 Task: Find connections with filter location Limoeiro do Norte with filter topic #healthcarewith filter profile language French with filter current company Engineers India Limited with filter school Software Engineering Jobs with filter industry Shuttles and Special Needs Transportation Services with filter service category Financial Analysis with filter keywords title Speech Pathologist
Action: Mouse moved to (529, 106)
Screenshot: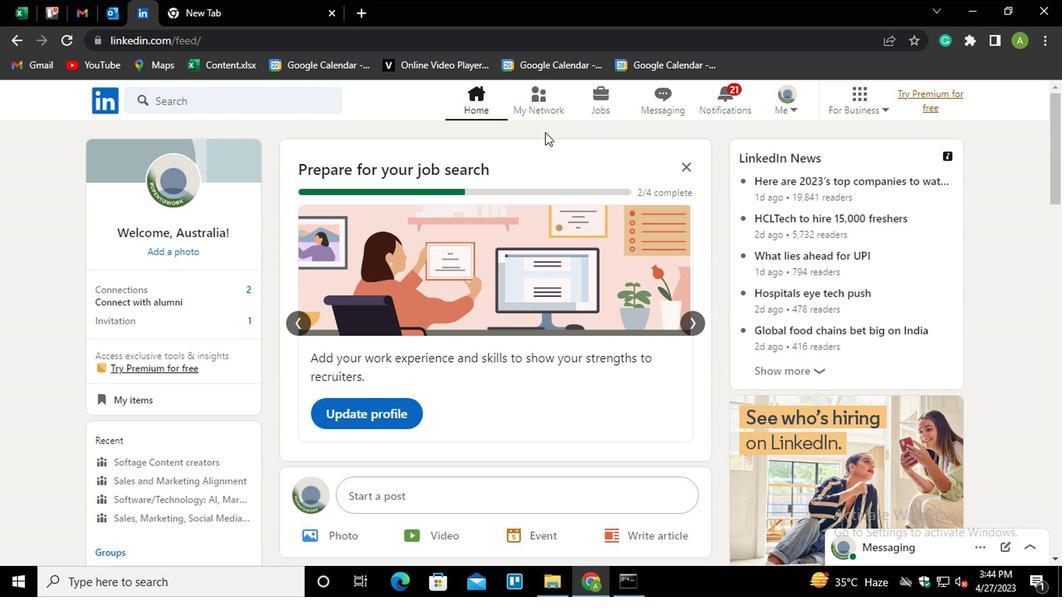 
Action: Mouse pressed left at (529, 106)
Screenshot: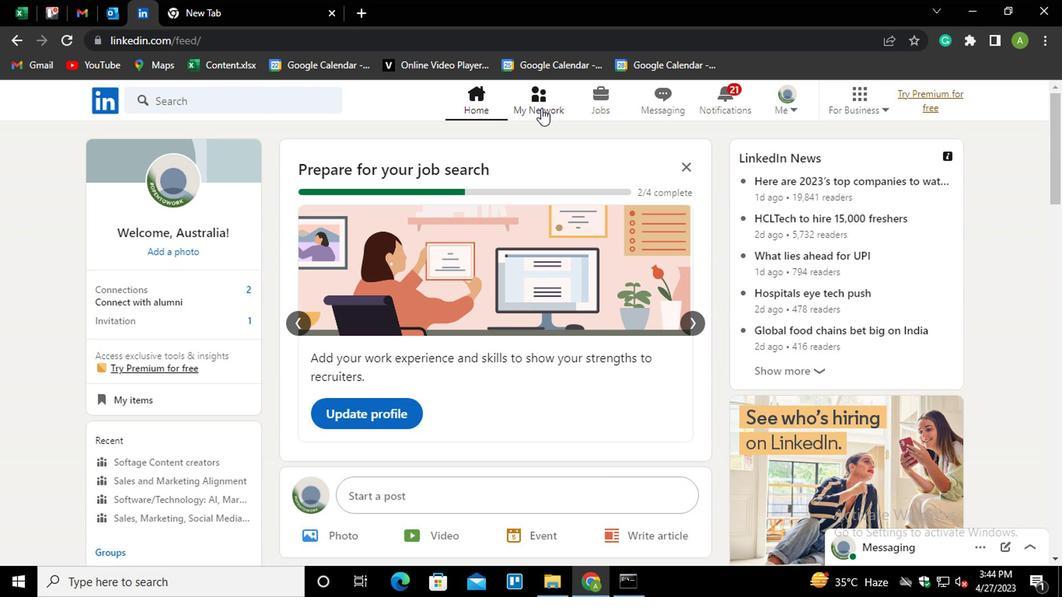
Action: Mouse moved to (133, 192)
Screenshot: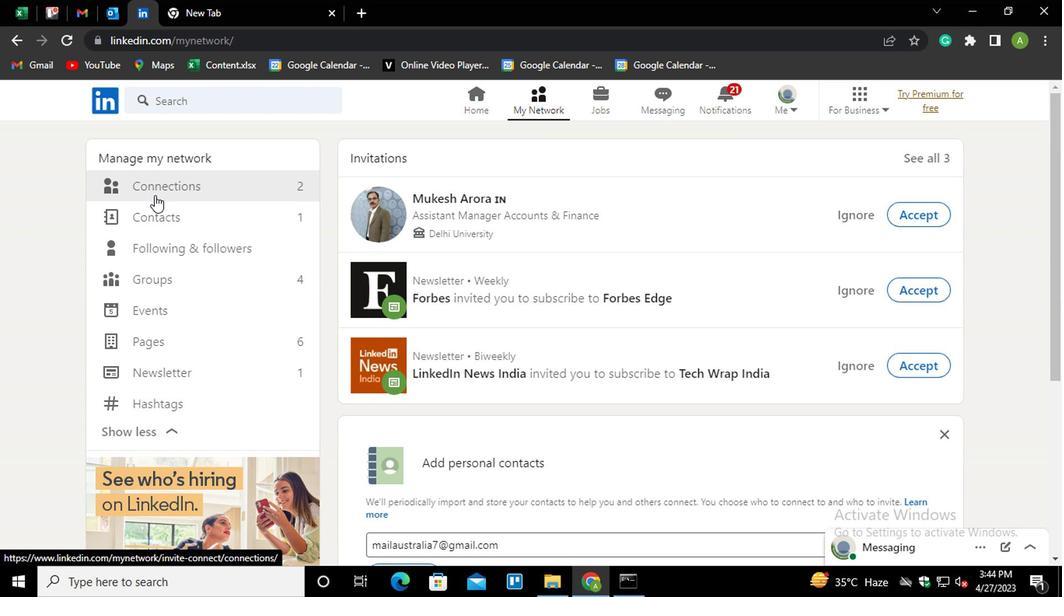 
Action: Mouse pressed left at (133, 192)
Screenshot: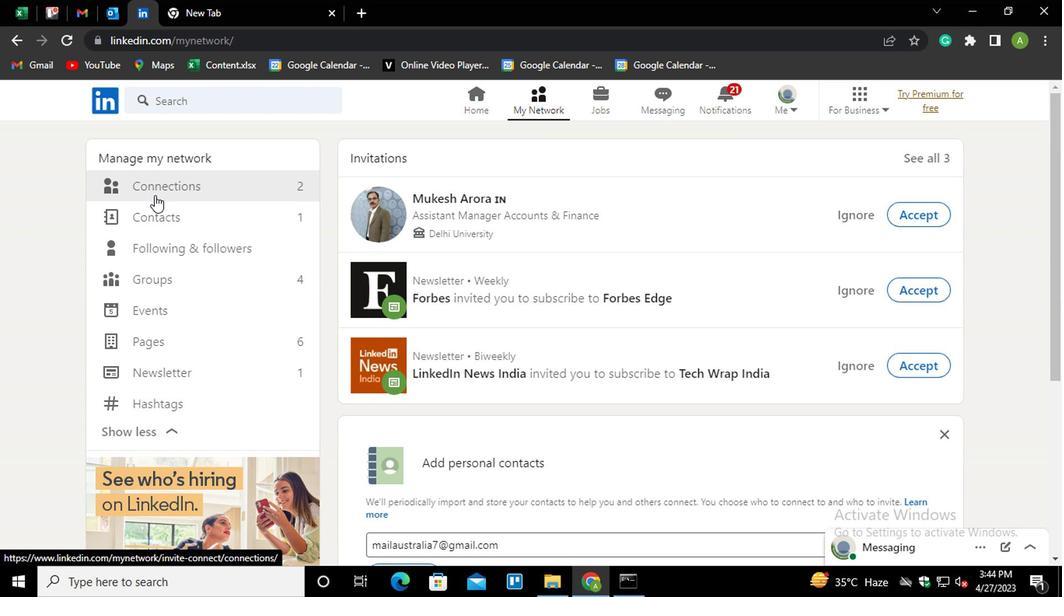 
Action: Mouse moved to (658, 189)
Screenshot: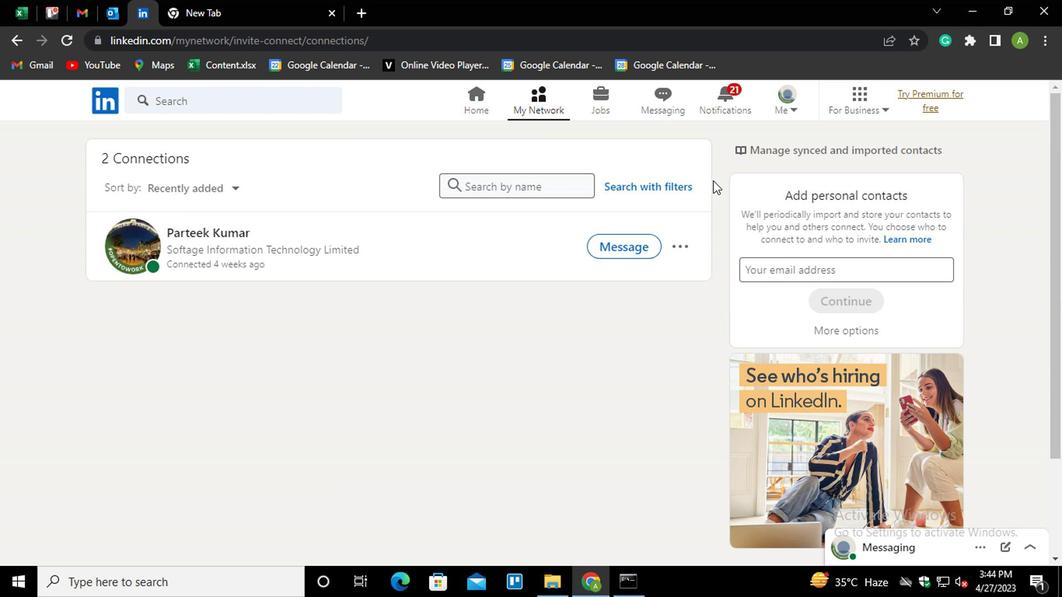 
Action: Mouse pressed left at (658, 189)
Screenshot: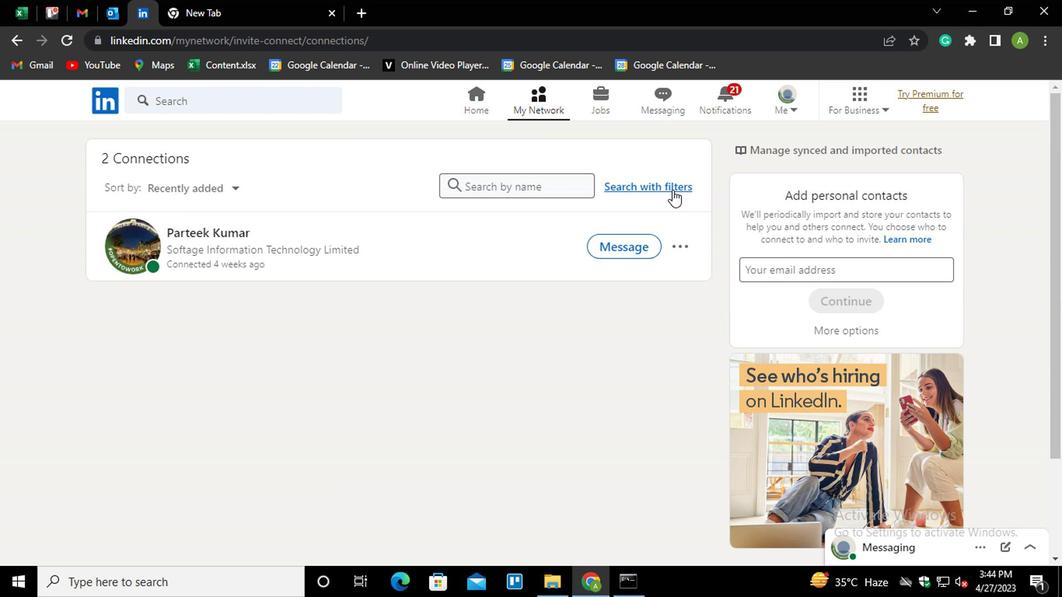 
Action: Mouse moved to (570, 143)
Screenshot: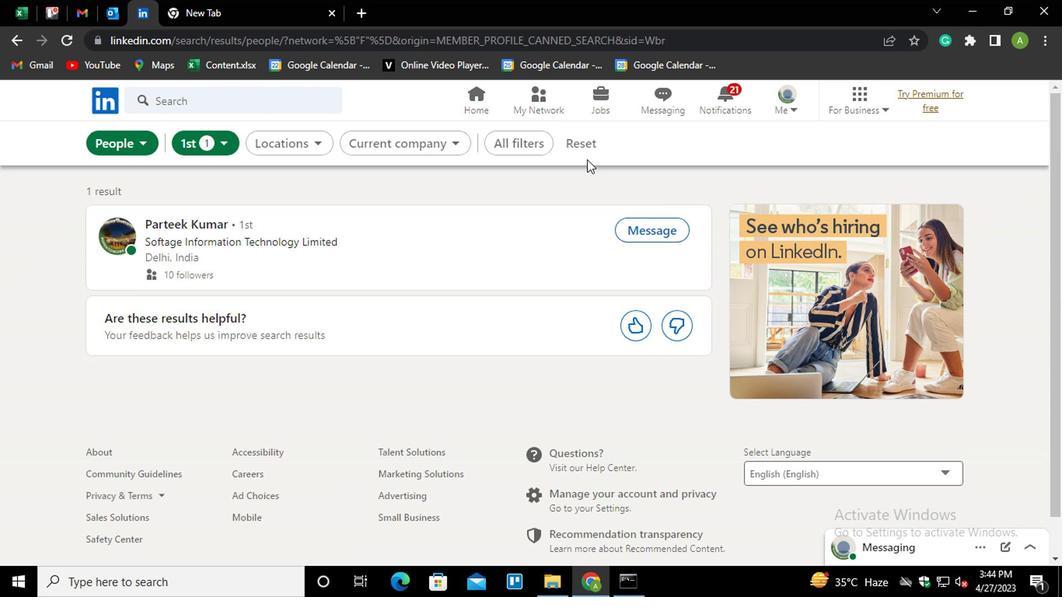
Action: Mouse pressed left at (570, 143)
Screenshot: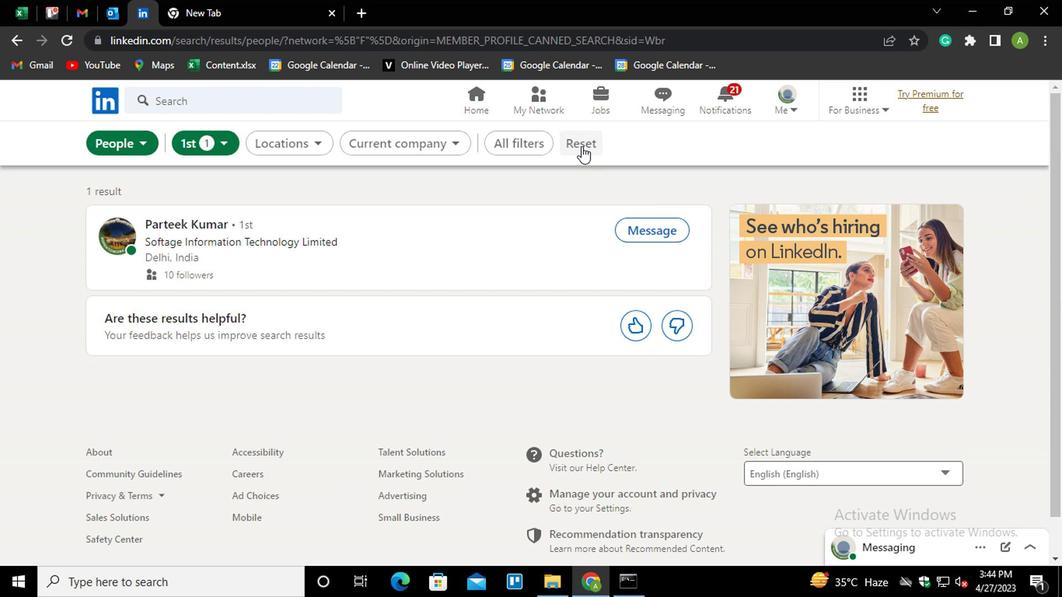 
Action: Mouse moved to (563, 144)
Screenshot: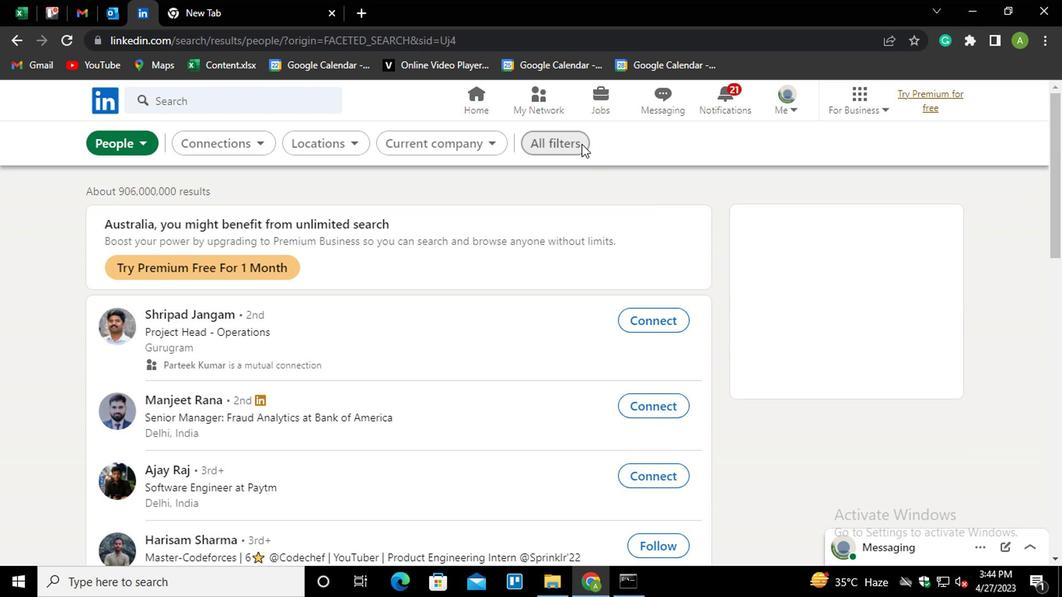 
Action: Mouse pressed left at (563, 144)
Screenshot: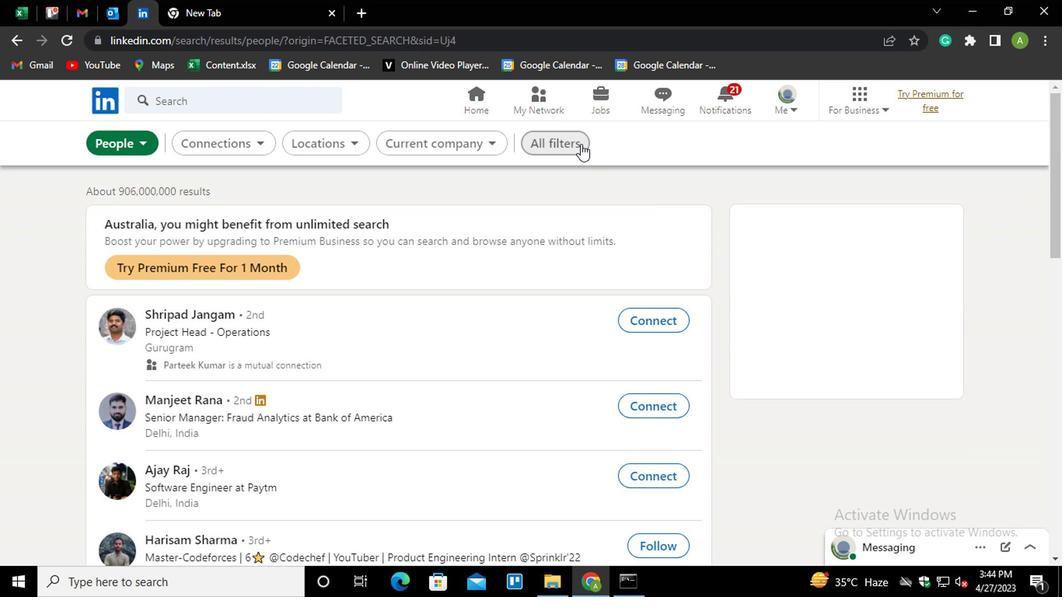 
Action: Mouse moved to (792, 296)
Screenshot: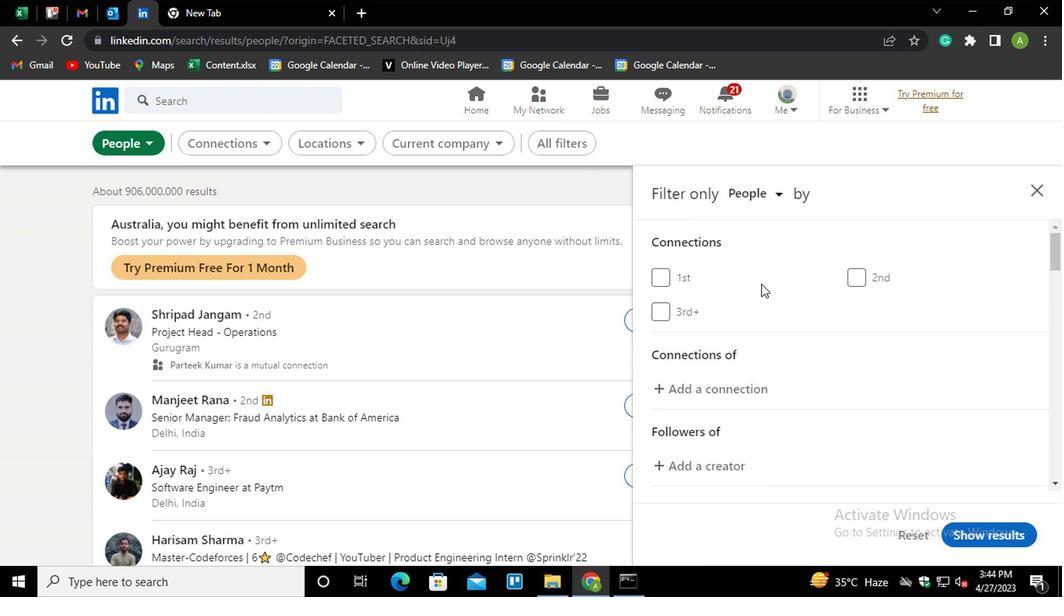 
Action: Mouse scrolled (792, 296) with delta (0, 0)
Screenshot: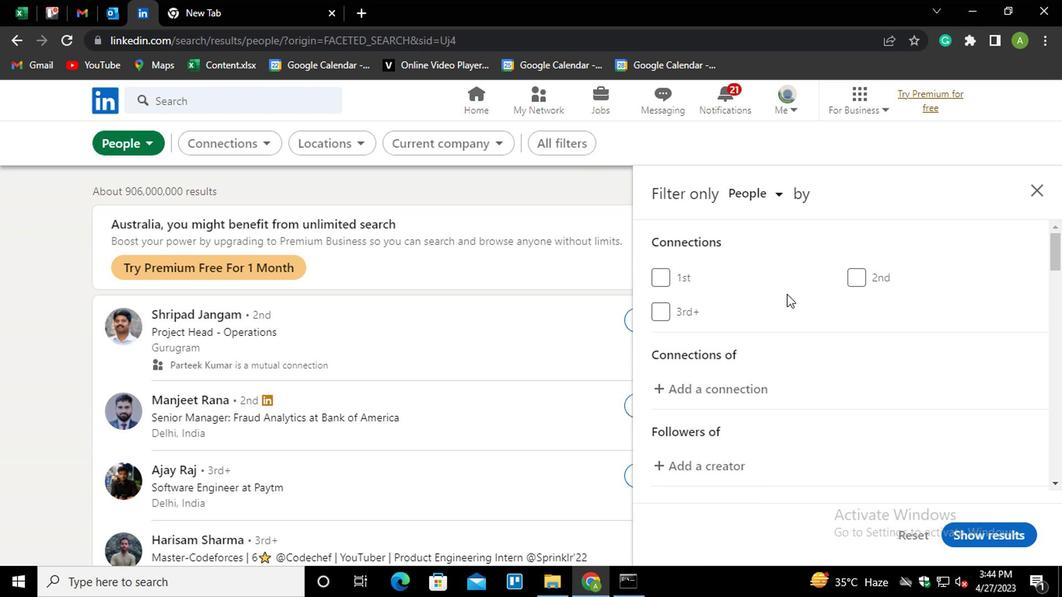 
Action: Mouse scrolled (792, 296) with delta (0, 0)
Screenshot: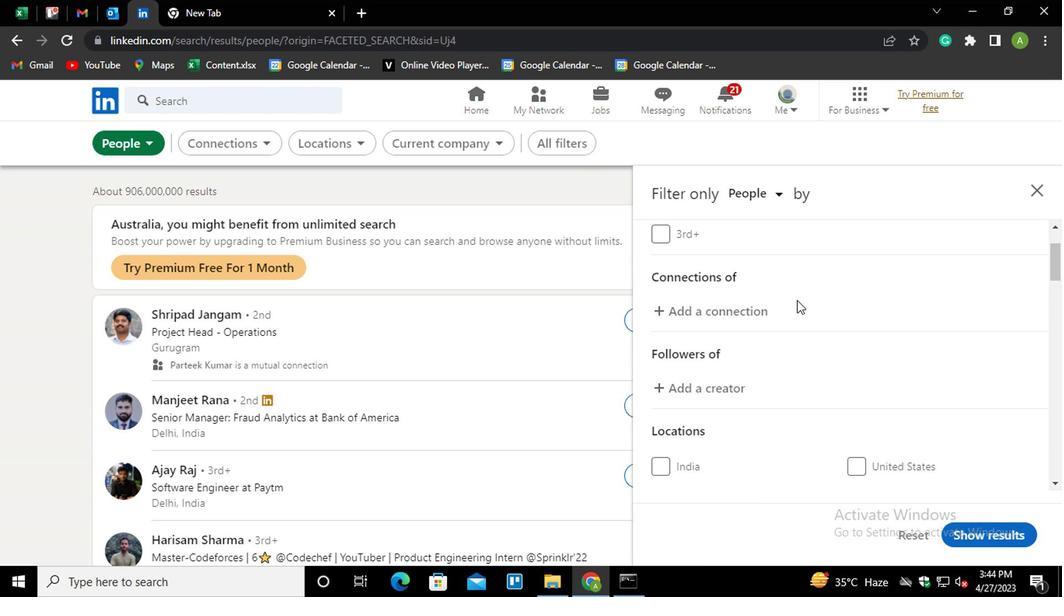 
Action: Mouse scrolled (792, 296) with delta (0, 0)
Screenshot: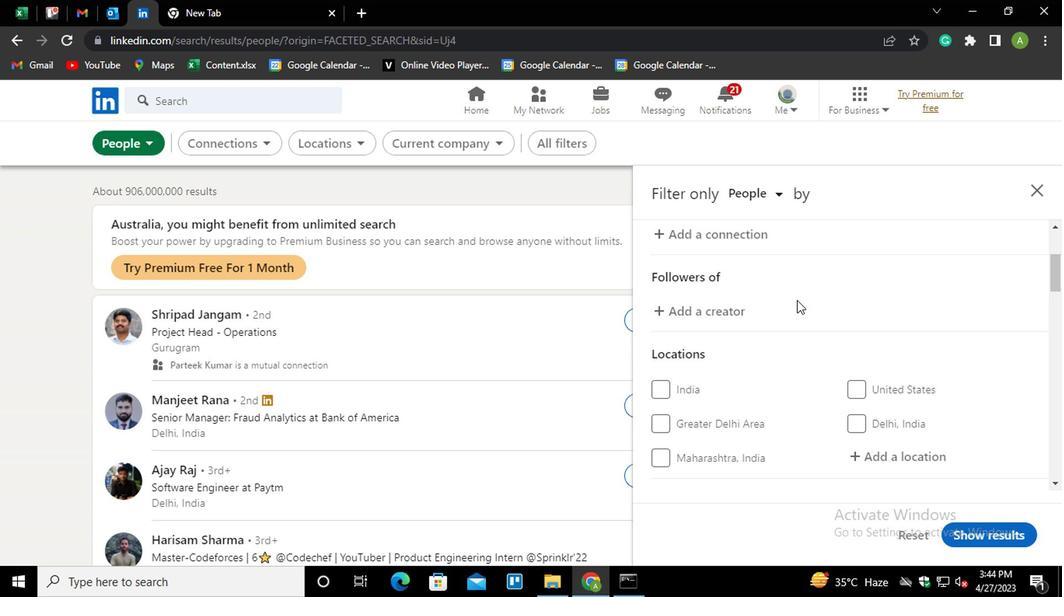 
Action: Mouse moved to (873, 370)
Screenshot: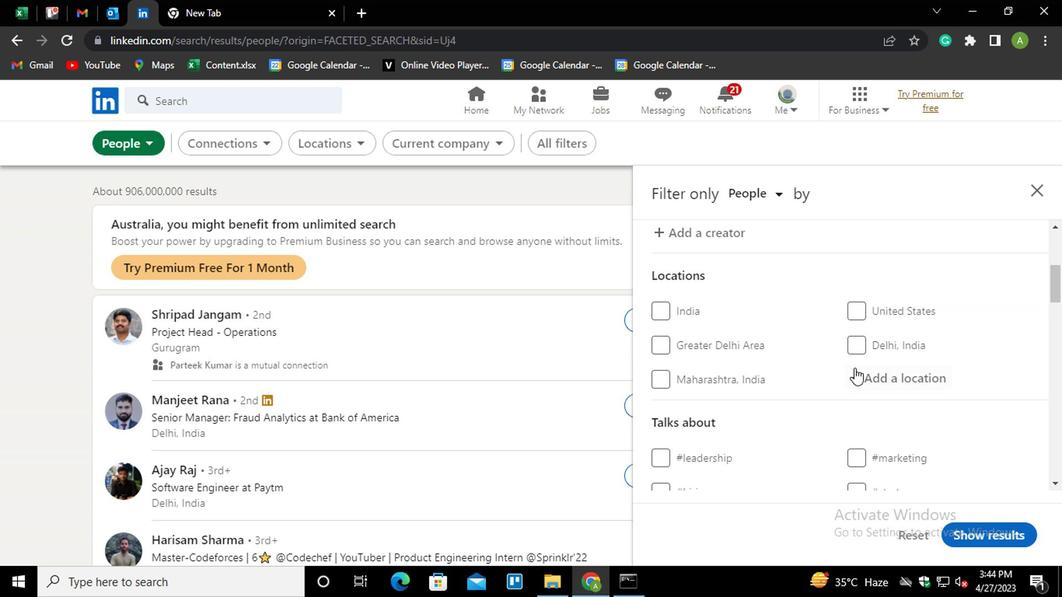 
Action: Mouse pressed left at (873, 370)
Screenshot: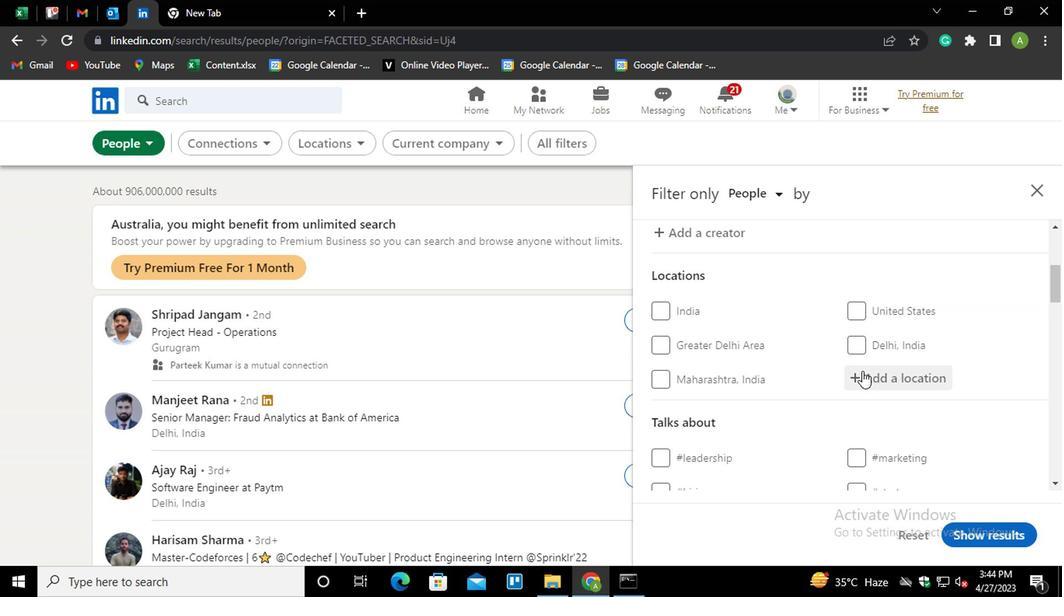 
Action: Mouse pressed left at (873, 370)
Screenshot: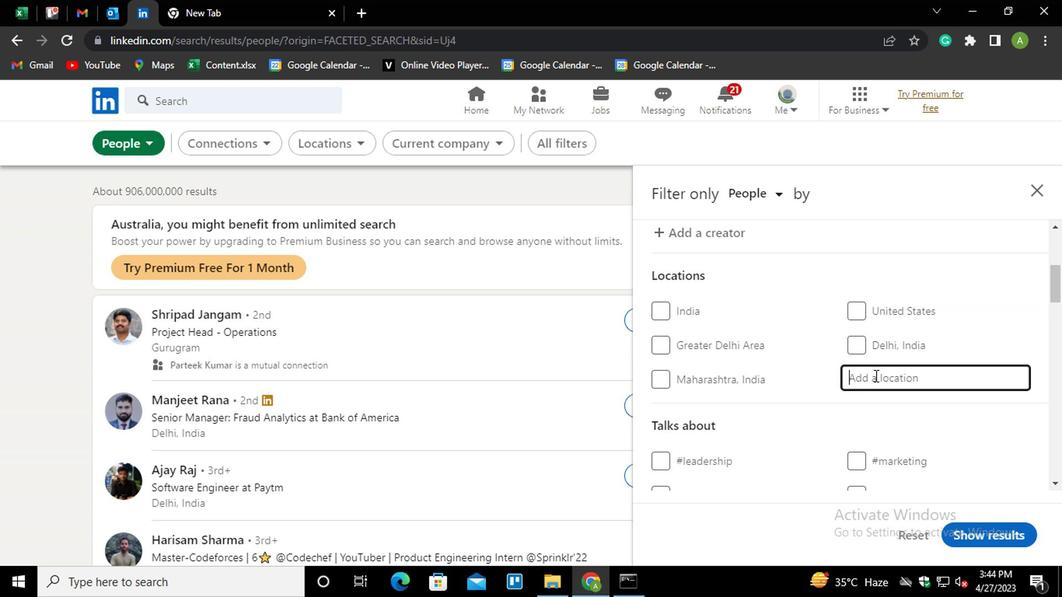 
Action: Key pressed <Key.shift>LIMOEIRO<Key.down><Key.enter>
Screenshot: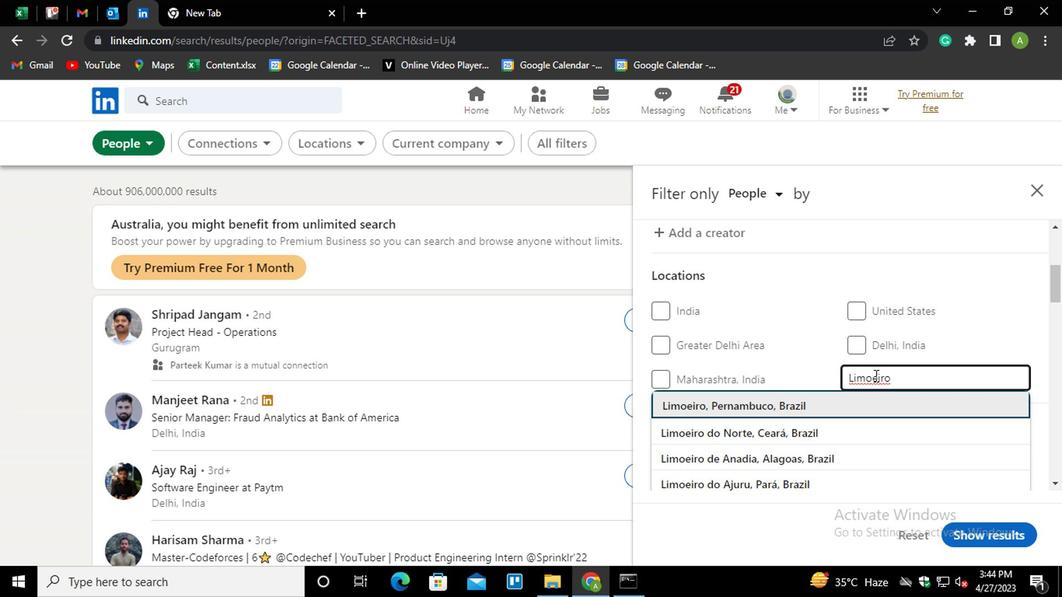 
Action: Mouse scrolled (873, 370) with delta (0, 0)
Screenshot: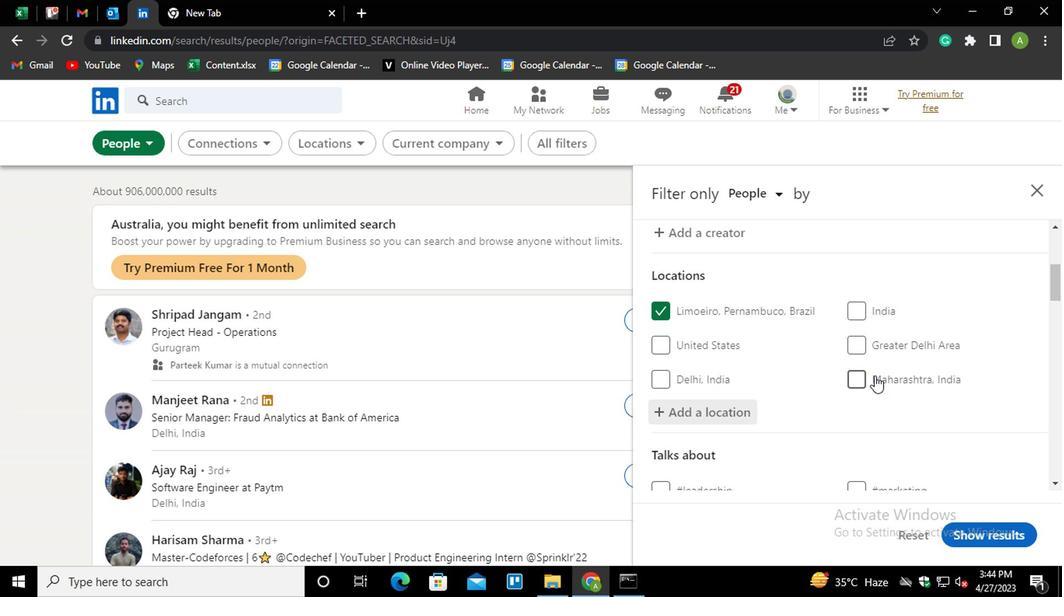 
Action: Mouse scrolled (873, 370) with delta (0, 0)
Screenshot: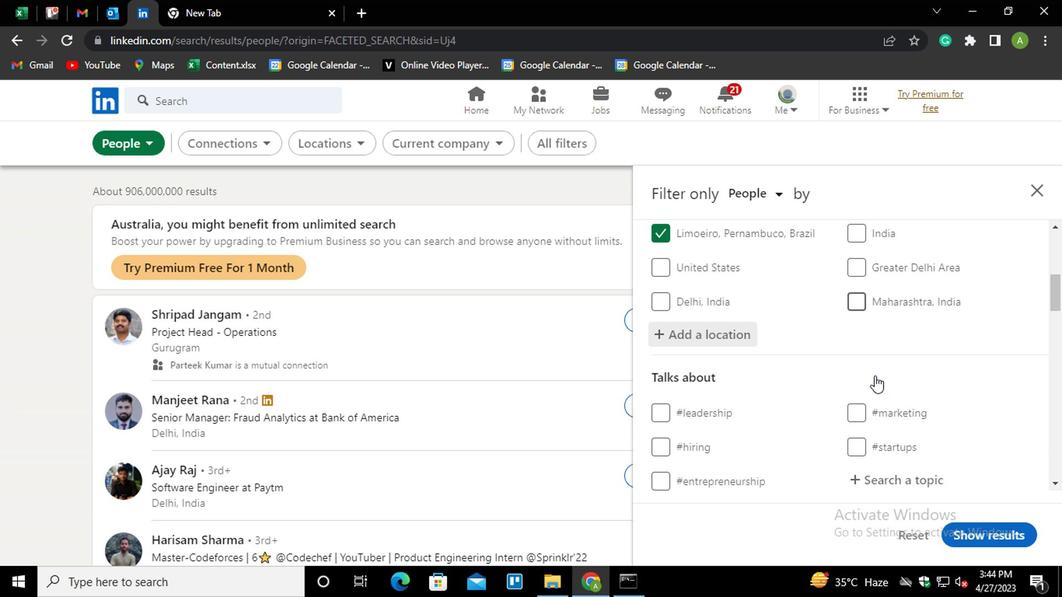 
Action: Mouse scrolled (873, 370) with delta (0, 0)
Screenshot: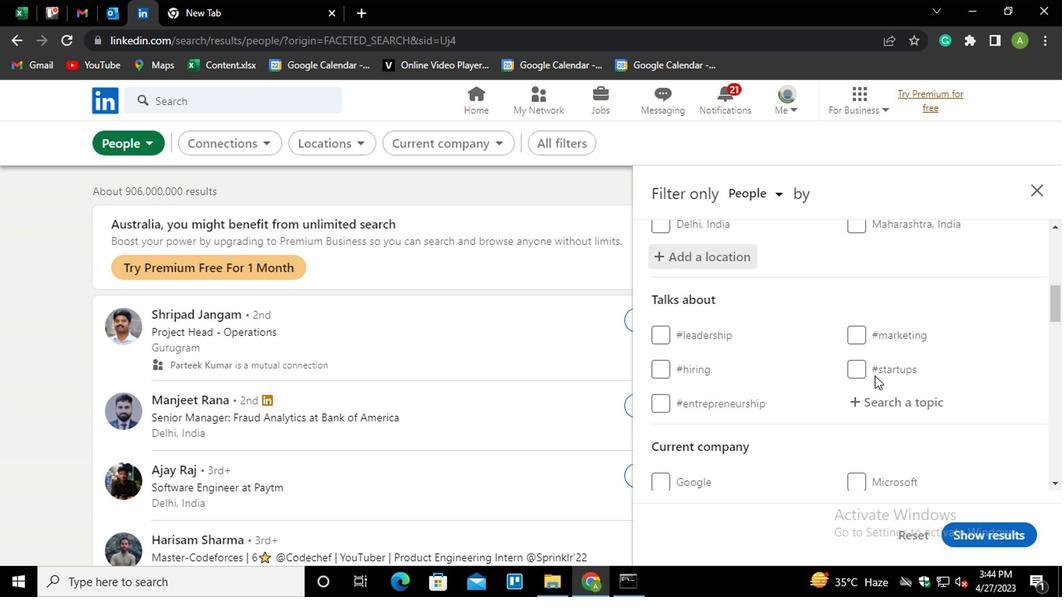 
Action: Mouse moved to (888, 315)
Screenshot: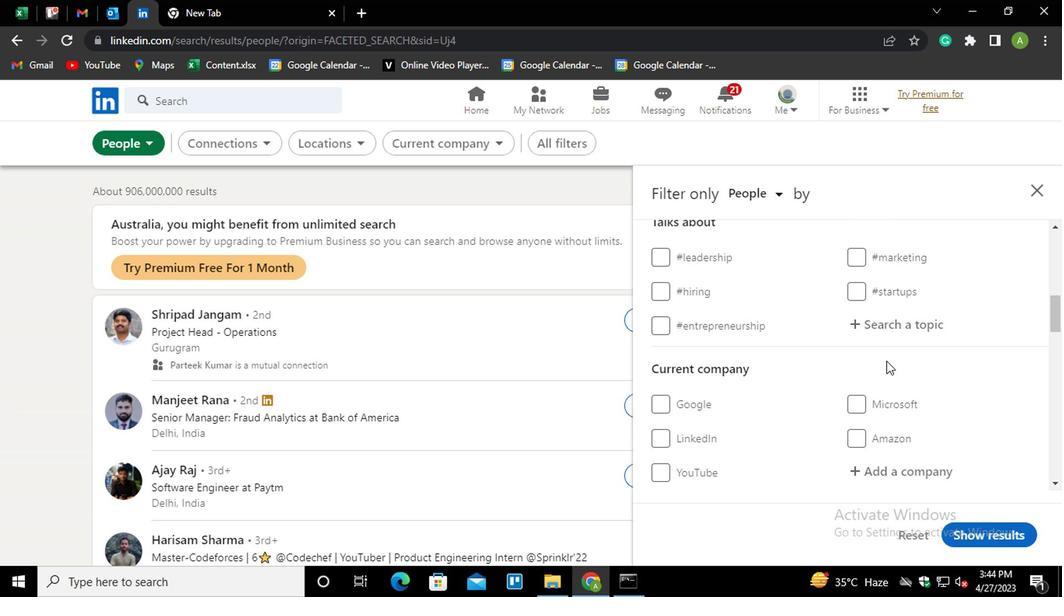 
Action: Mouse pressed left at (888, 315)
Screenshot: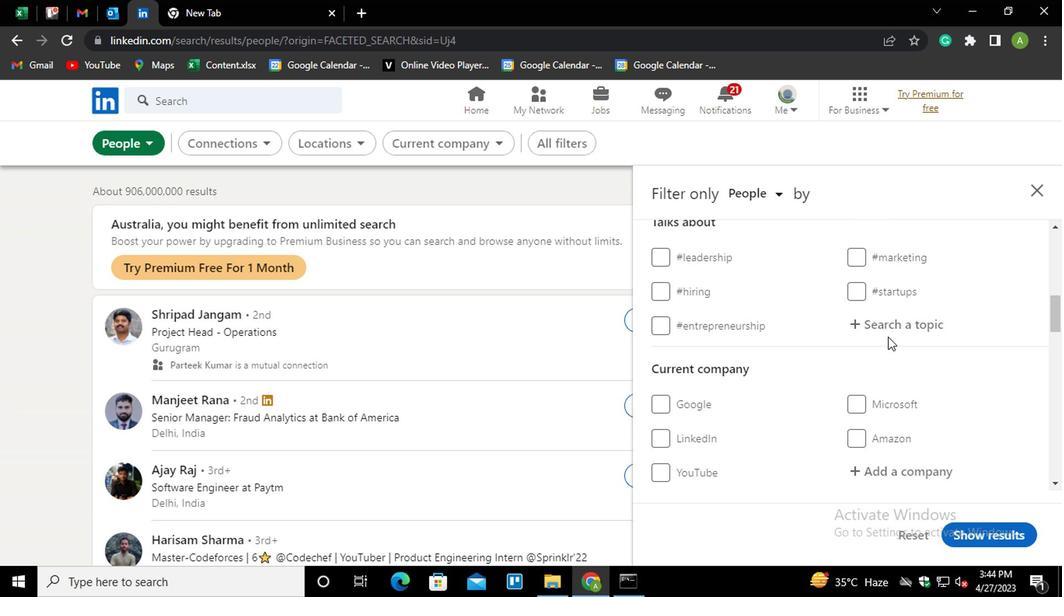 
Action: Mouse moved to (893, 320)
Screenshot: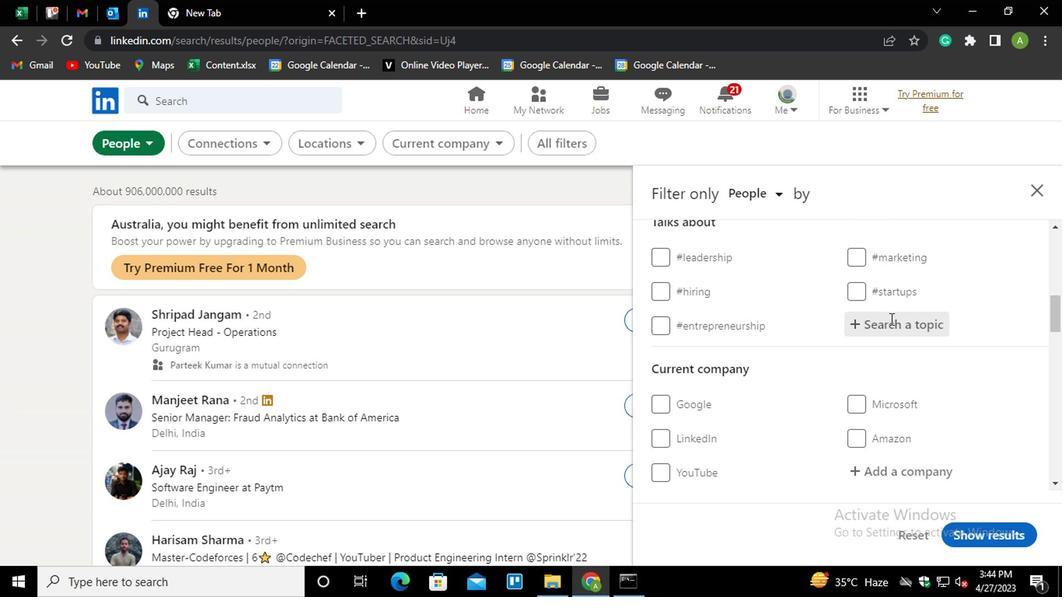
Action: Mouse pressed left at (893, 320)
Screenshot: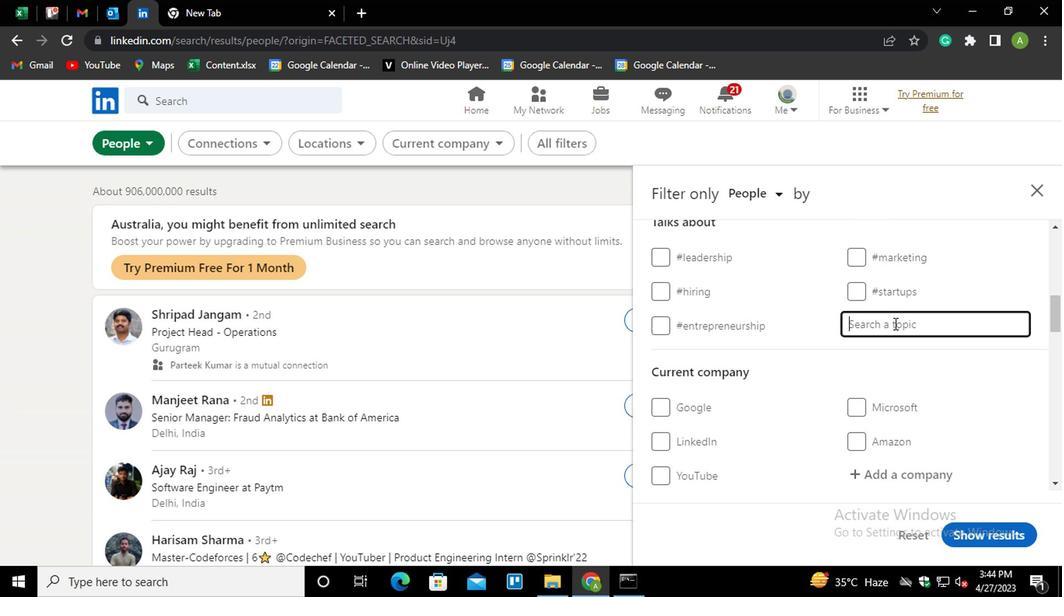 
Action: Key pressed HEALTHCARE<Key.down><Key.enter>
Screenshot: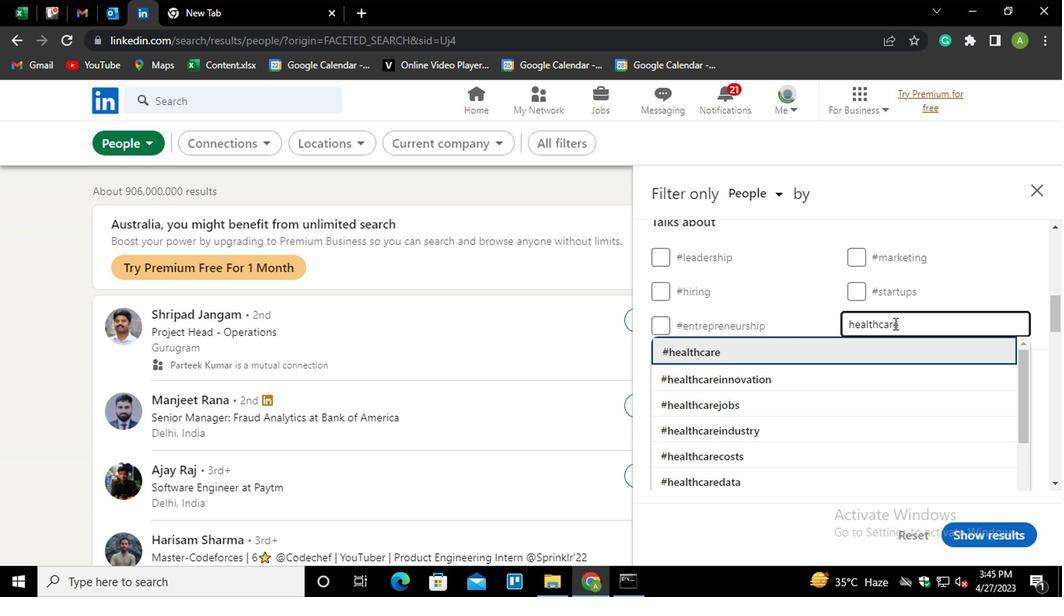 
Action: Mouse scrolled (893, 318) with delta (0, -1)
Screenshot: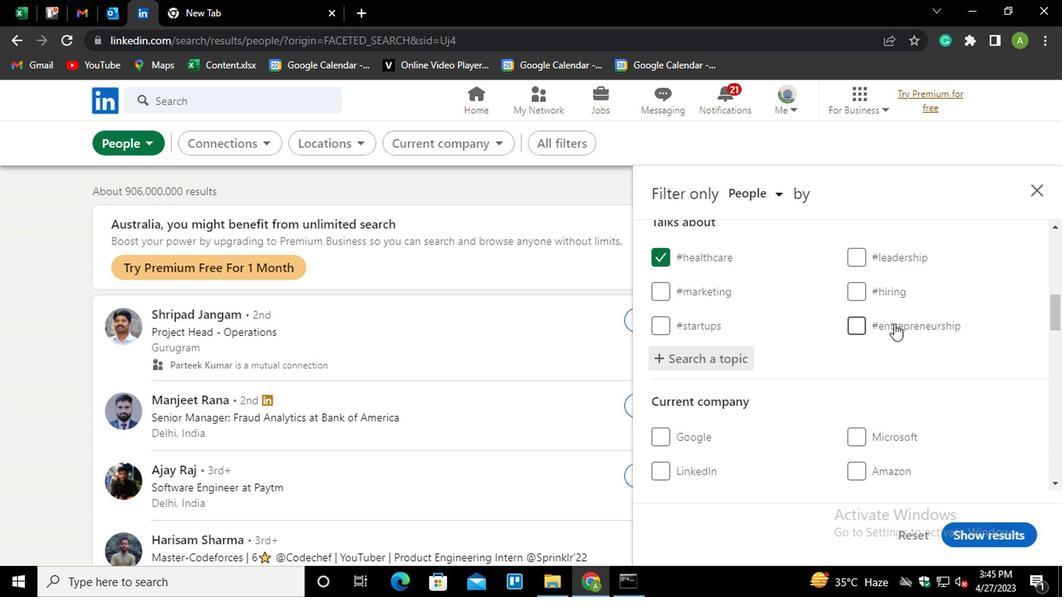 
Action: Mouse scrolled (893, 318) with delta (0, -1)
Screenshot: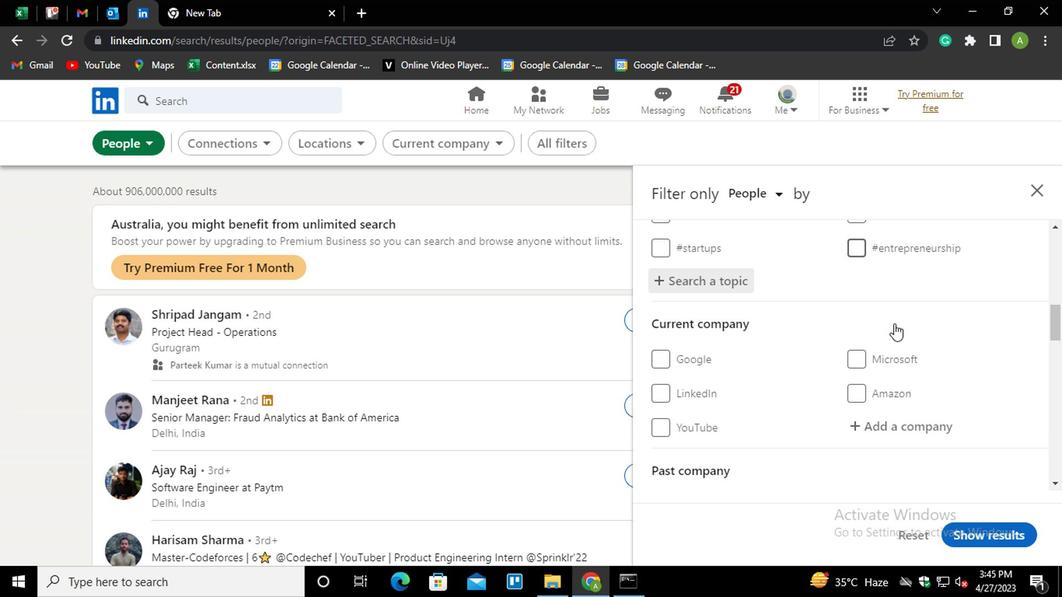 
Action: Mouse moved to (895, 342)
Screenshot: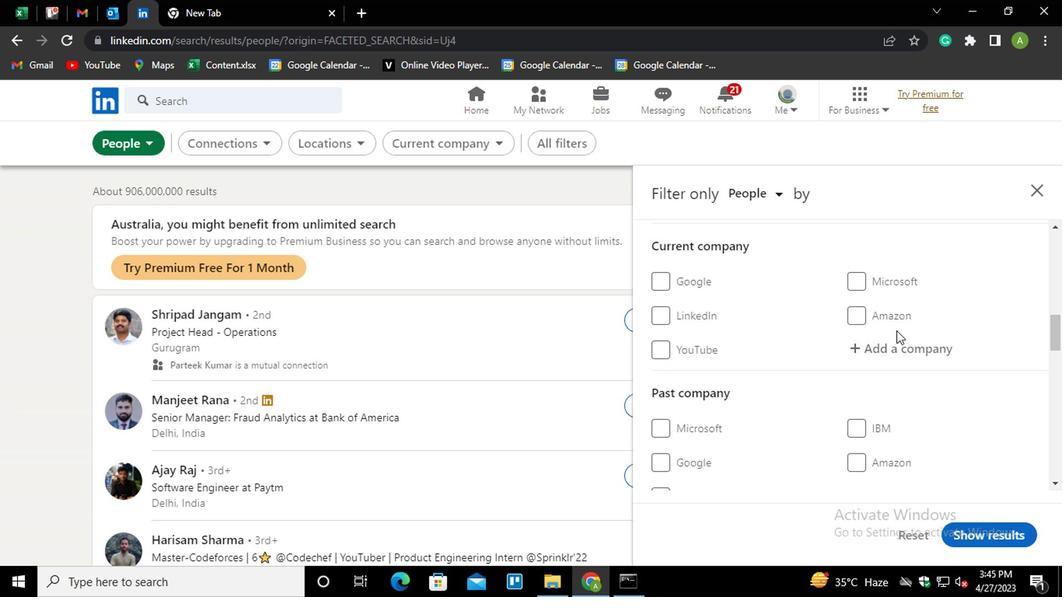 
Action: Mouse pressed left at (895, 342)
Screenshot: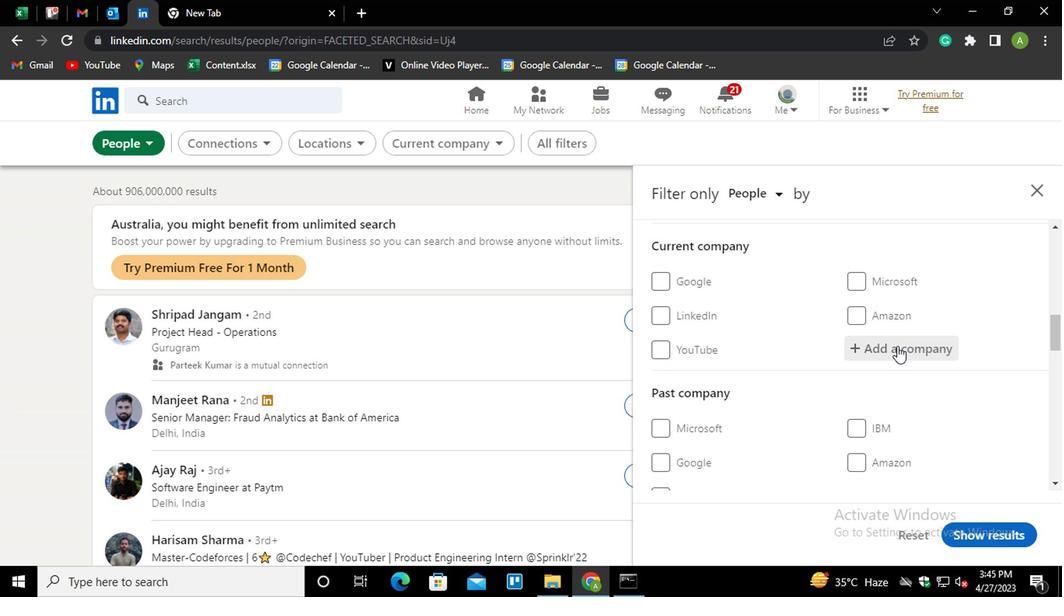 
Action: Mouse scrolled (895, 341) with delta (0, -1)
Screenshot: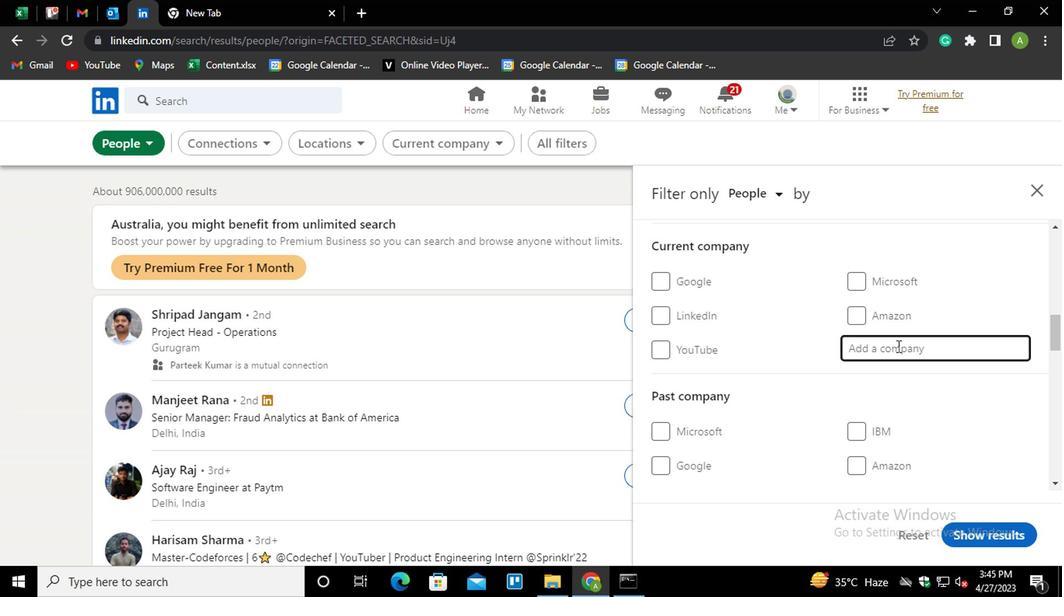 
Action: Mouse scrolled (895, 341) with delta (0, -1)
Screenshot: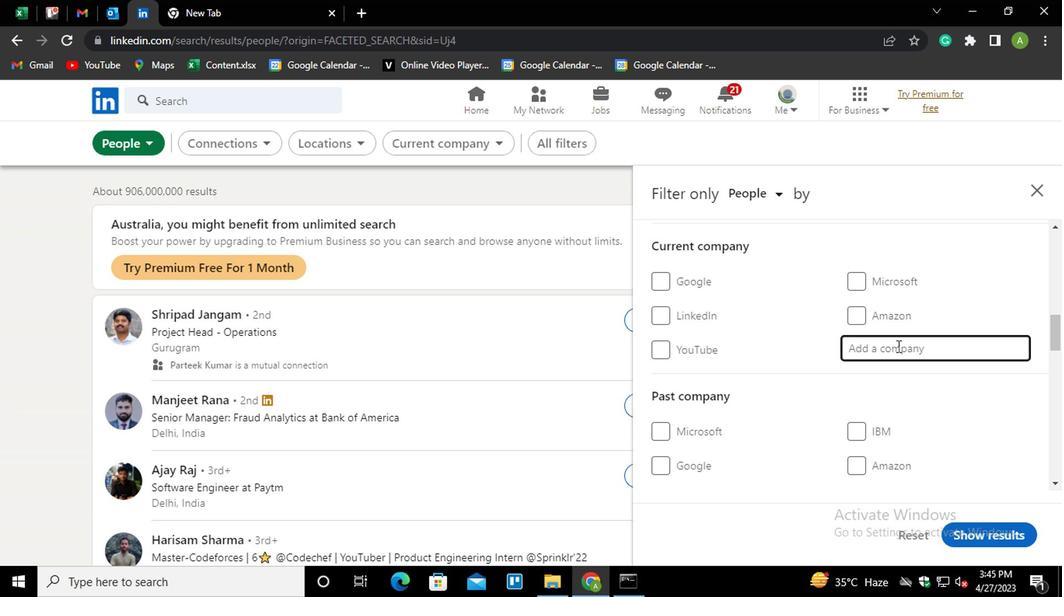 
Action: Mouse scrolled (895, 341) with delta (0, -1)
Screenshot: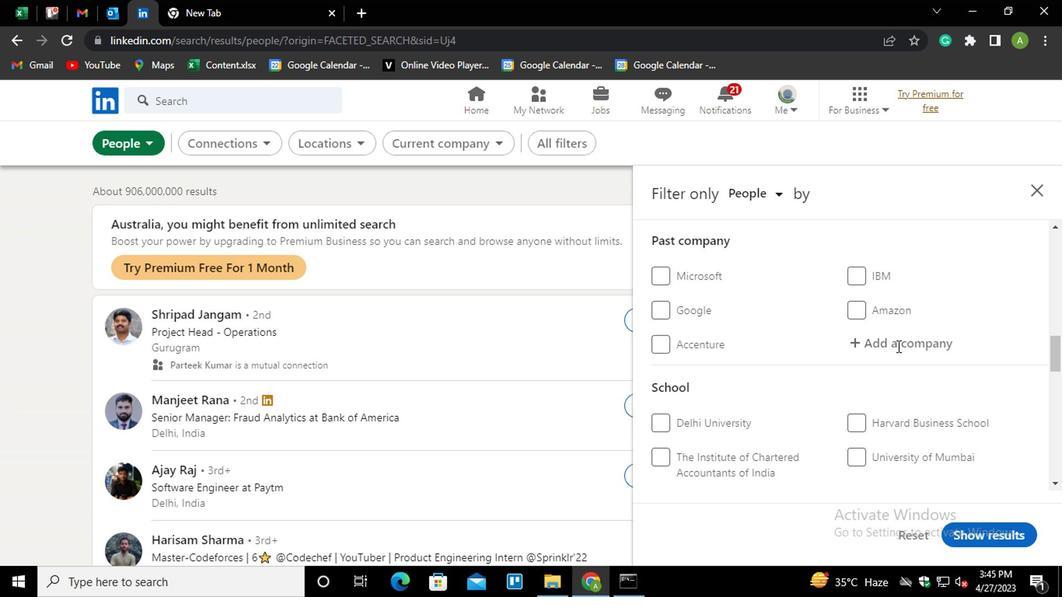 
Action: Mouse scrolled (895, 341) with delta (0, -1)
Screenshot: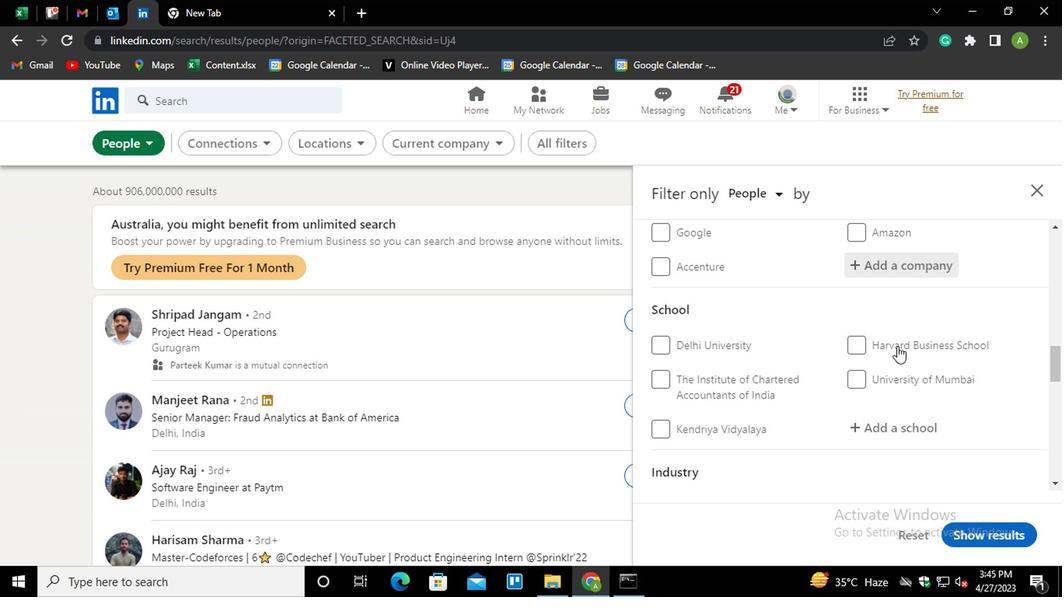 
Action: Mouse scrolled (895, 341) with delta (0, -1)
Screenshot: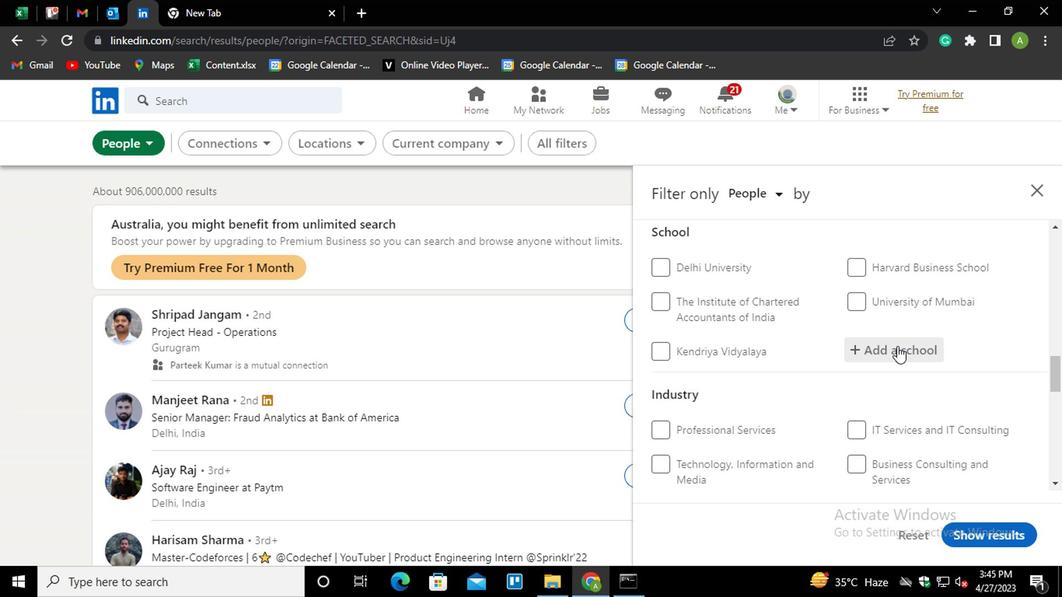 
Action: Mouse scrolled (895, 341) with delta (0, -1)
Screenshot: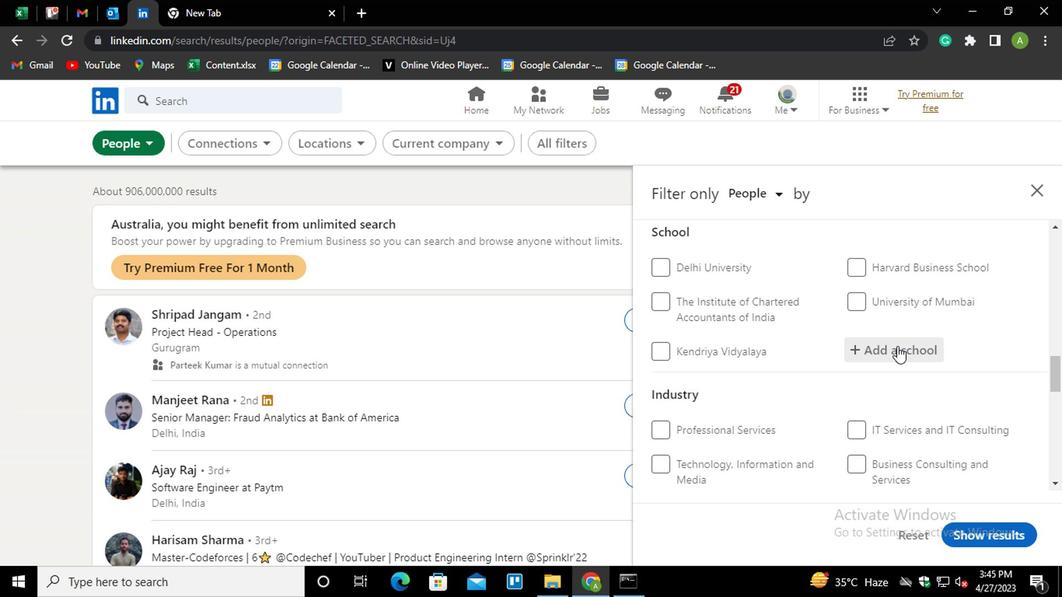 
Action: Mouse scrolled (895, 341) with delta (0, -1)
Screenshot: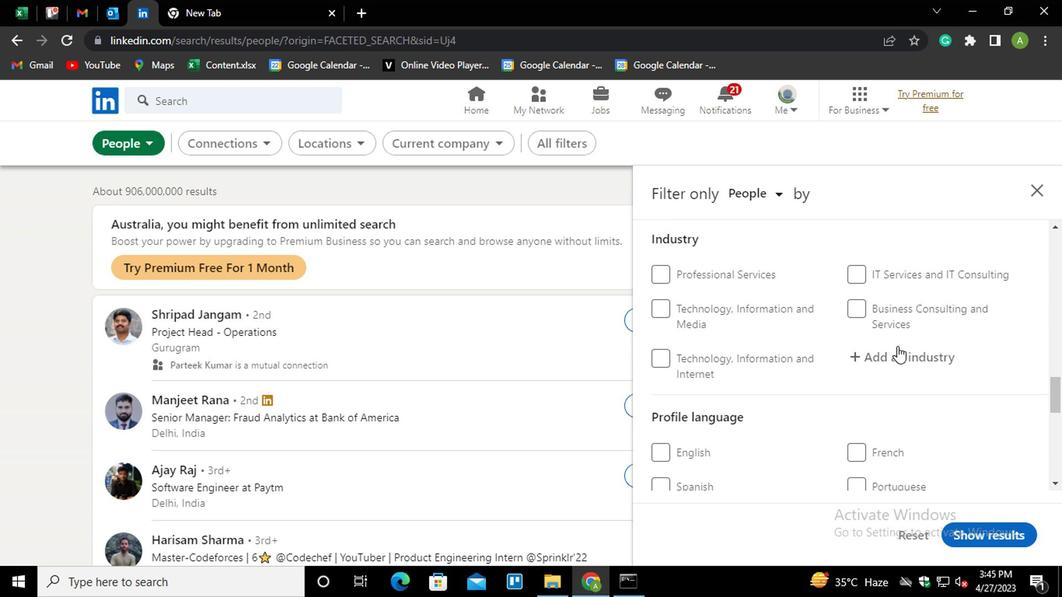 
Action: Mouse scrolled (895, 341) with delta (0, -1)
Screenshot: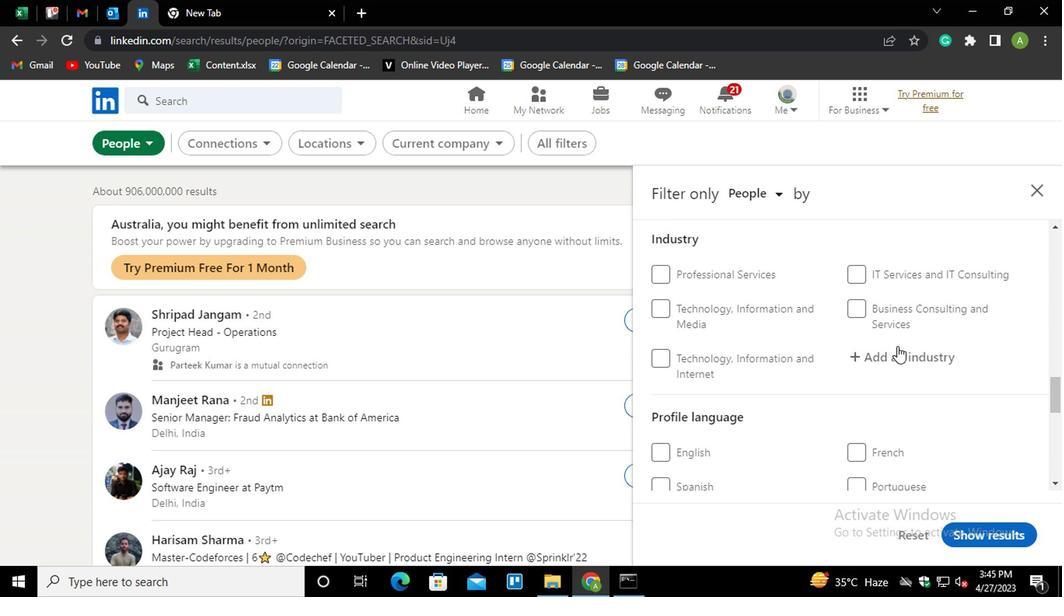 
Action: Mouse moved to (868, 300)
Screenshot: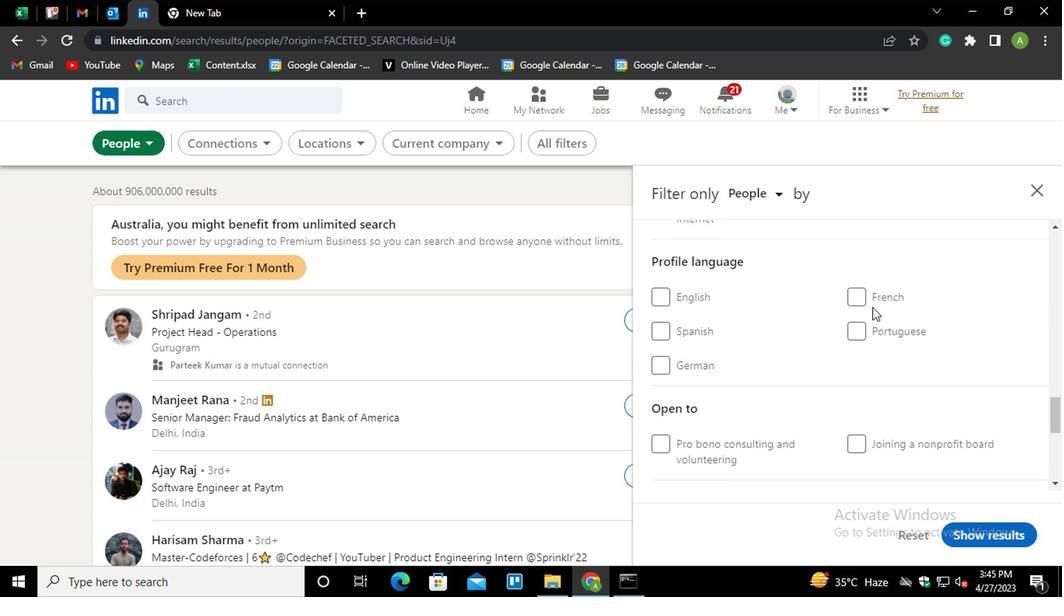 
Action: Mouse pressed left at (868, 300)
Screenshot: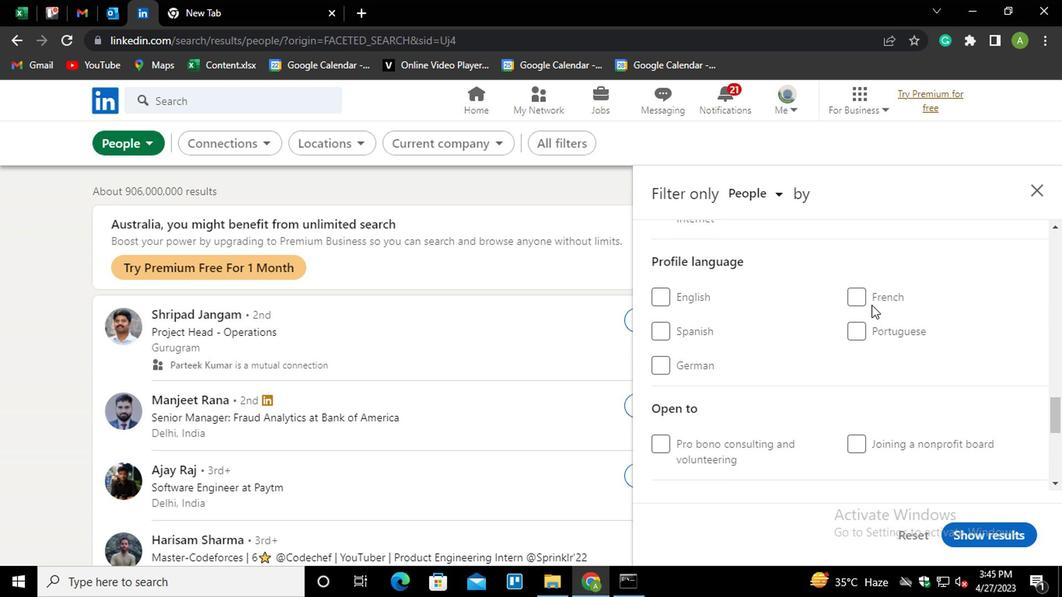
Action: Mouse moved to (920, 348)
Screenshot: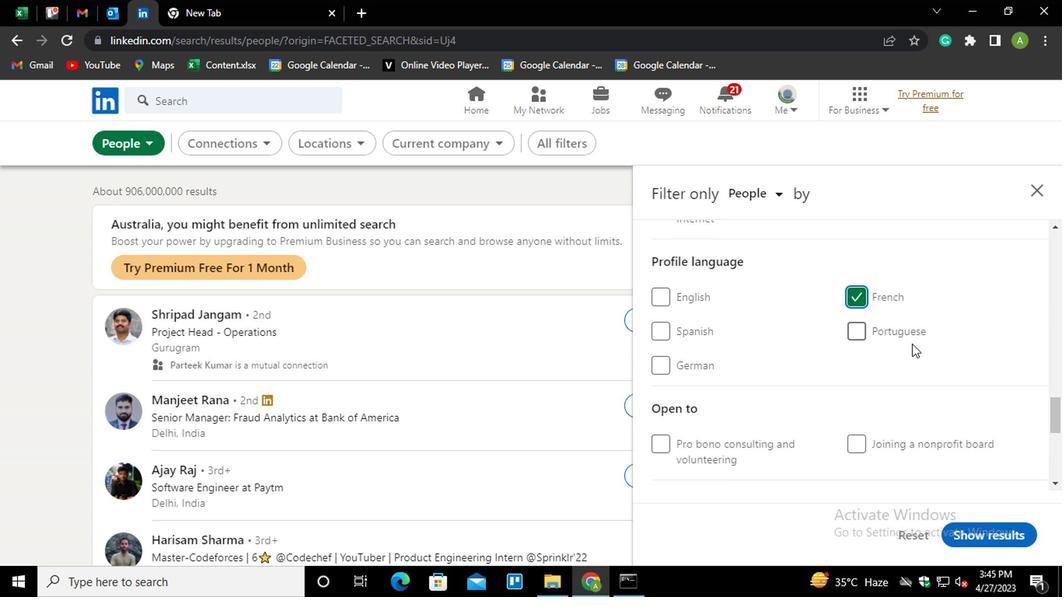 
Action: Mouse scrolled (920, 348) with delta (0, 0)
Screenshot: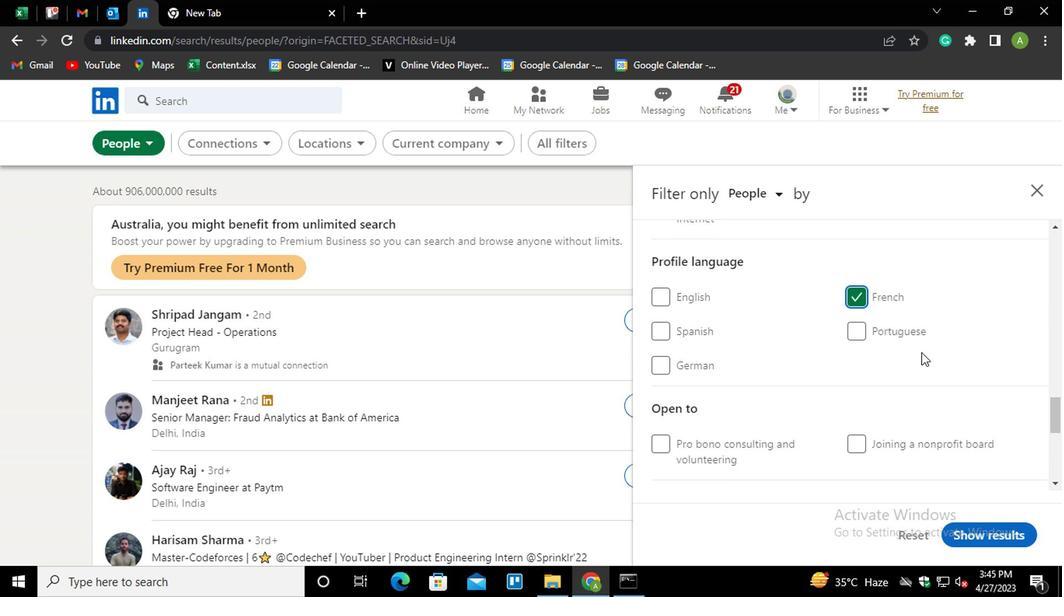 
Action: Mouse scrolled (920, 348) with delta (0, 0)
Screenshot: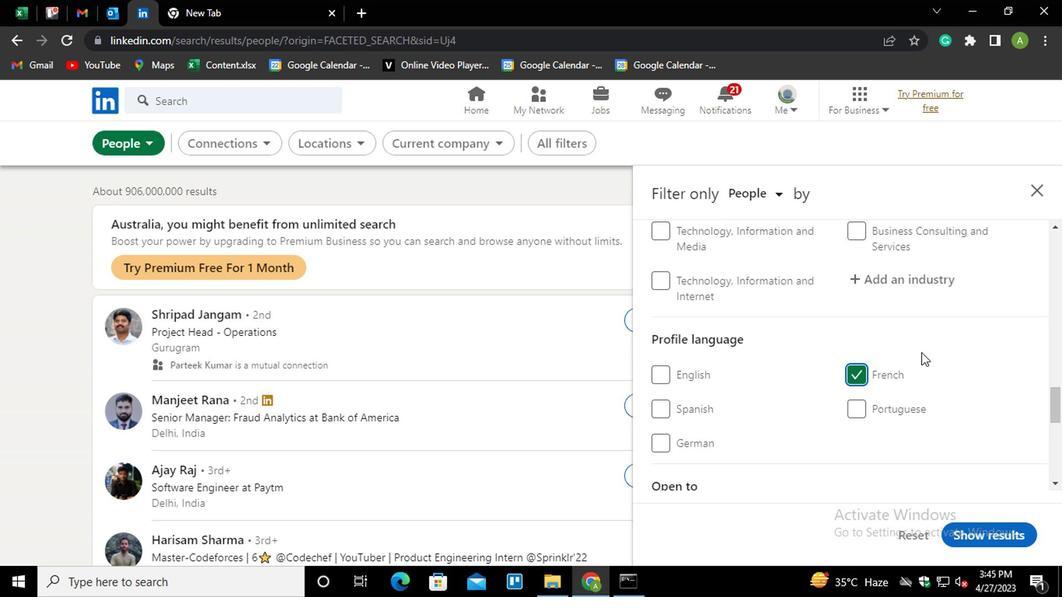 
Action: Mouse scrolled (920, 348) with delta (0, 0)
Screenshot: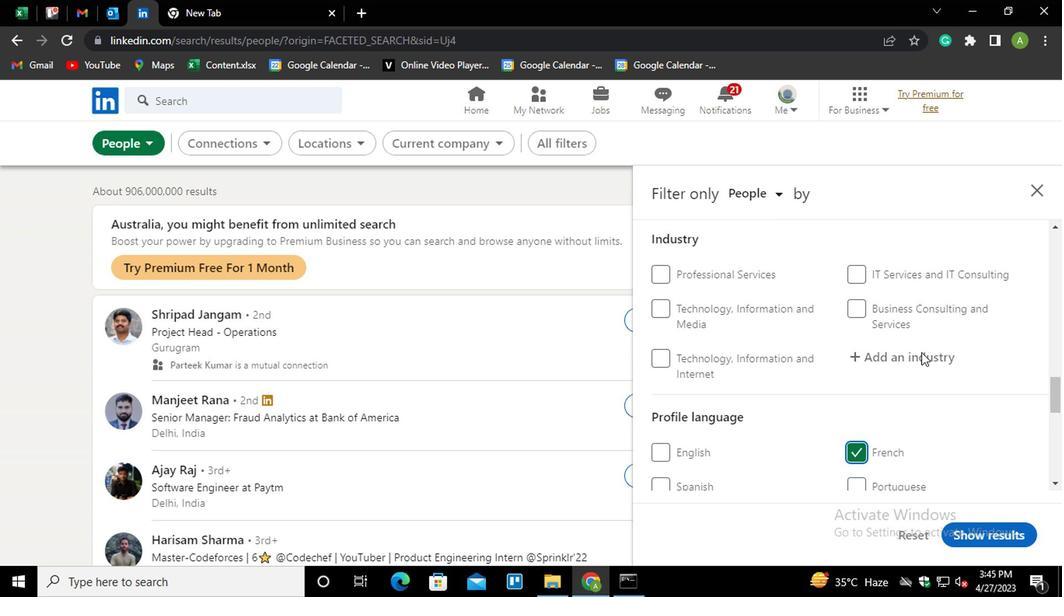 
Action: Mouse scrolled (920, 348) with delta (0, 0)
Screenshot: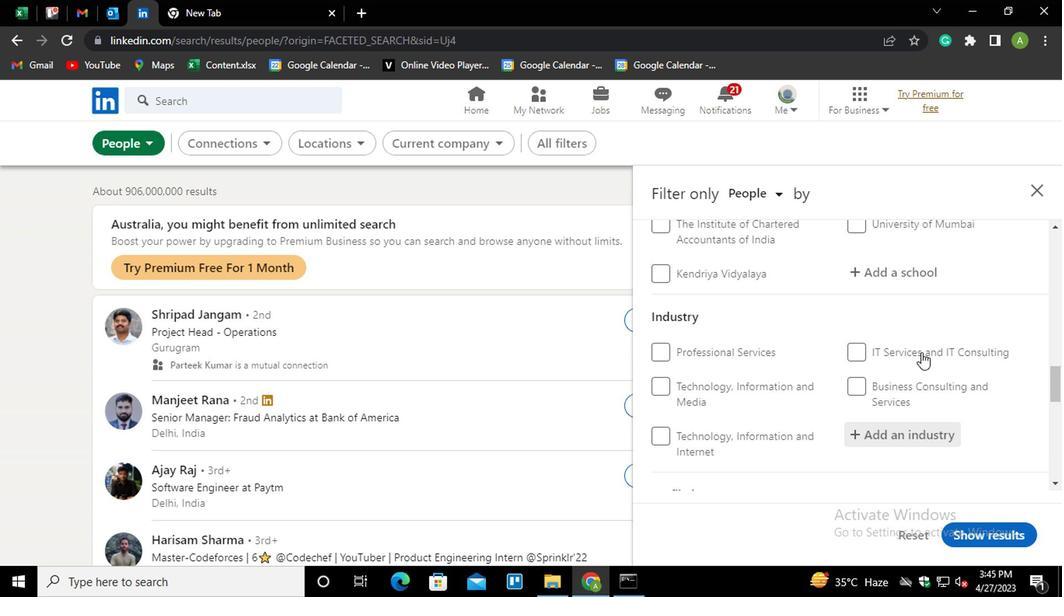 
Action: Mouse scrolled (920, 348) with delta (0, 0)
Screenshot: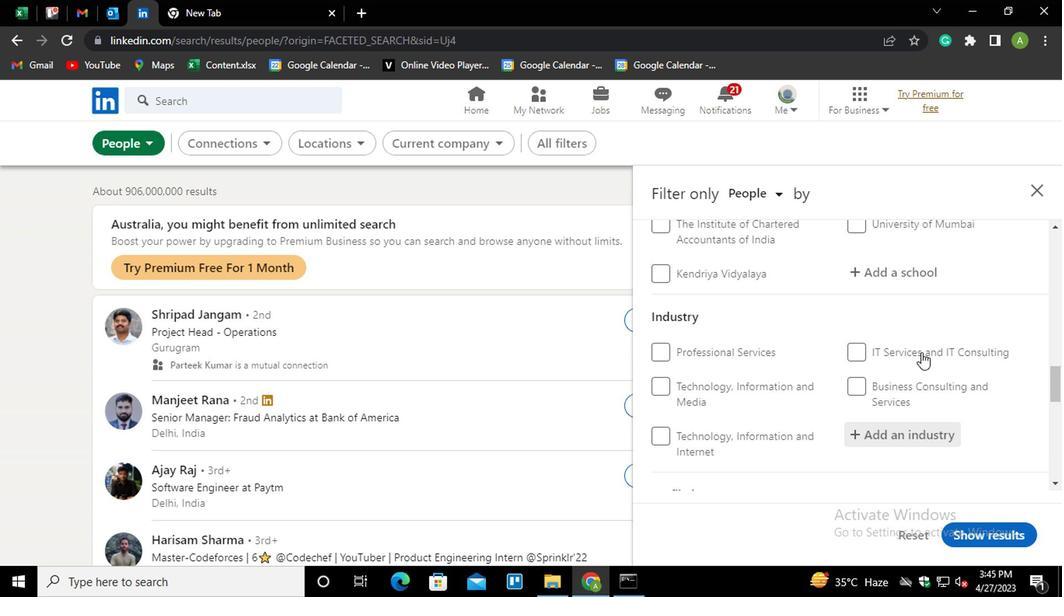 
Action: Mouse scrolled (920, 348) with delta (0, 0)
Screenshot: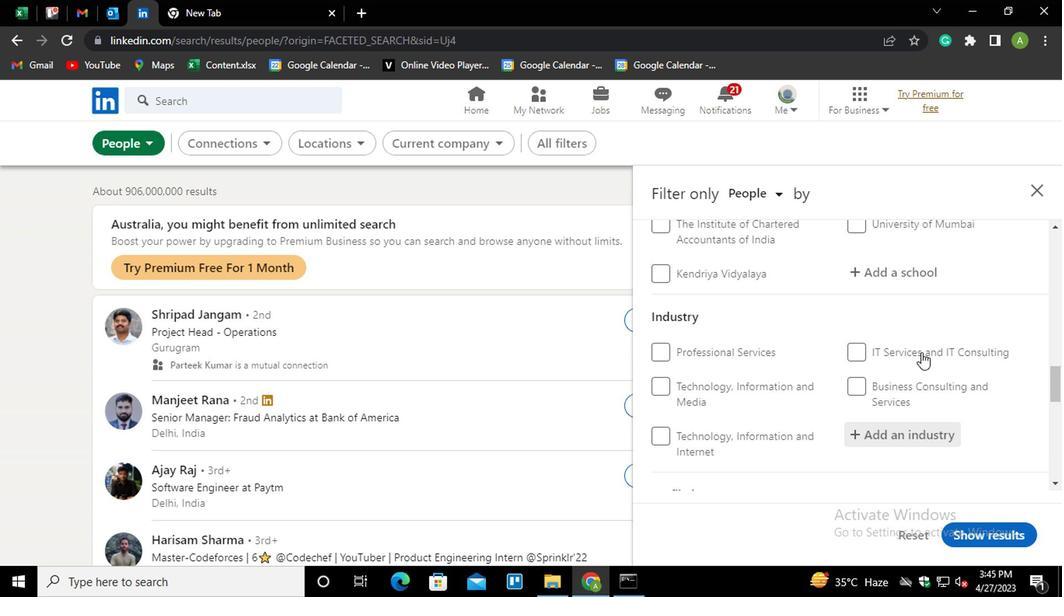 
Action: Mouse scrolled (920, 348) with delta (0, 0)
Screenshot: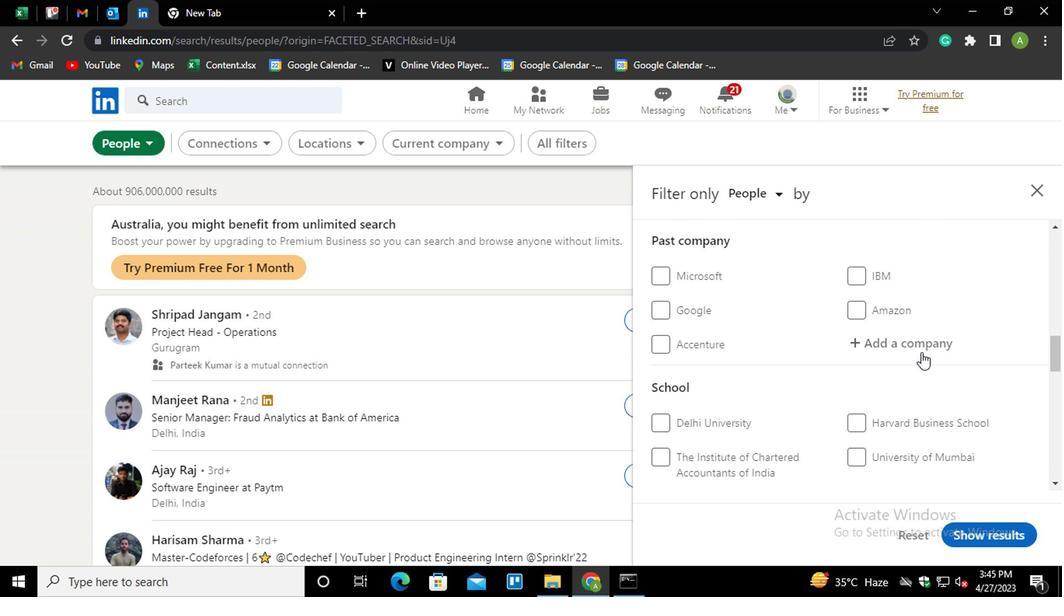 
Action: Mouse scrolled (920, 348) with delta (0, 0)
Screenshot: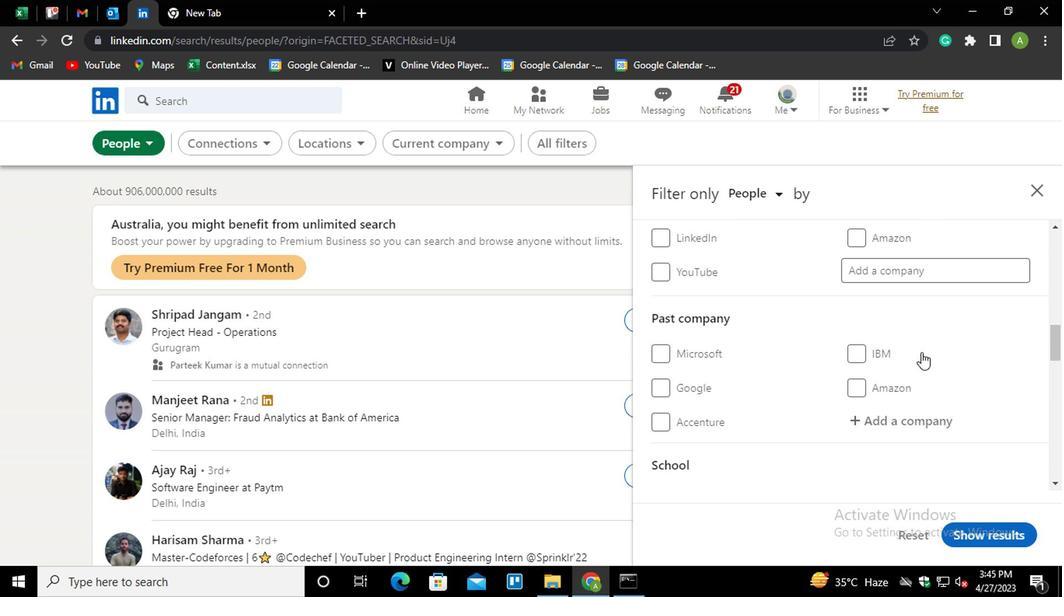 
Action: Mouse scrolled (920, 348) with delta (0, 0)
Screenshot: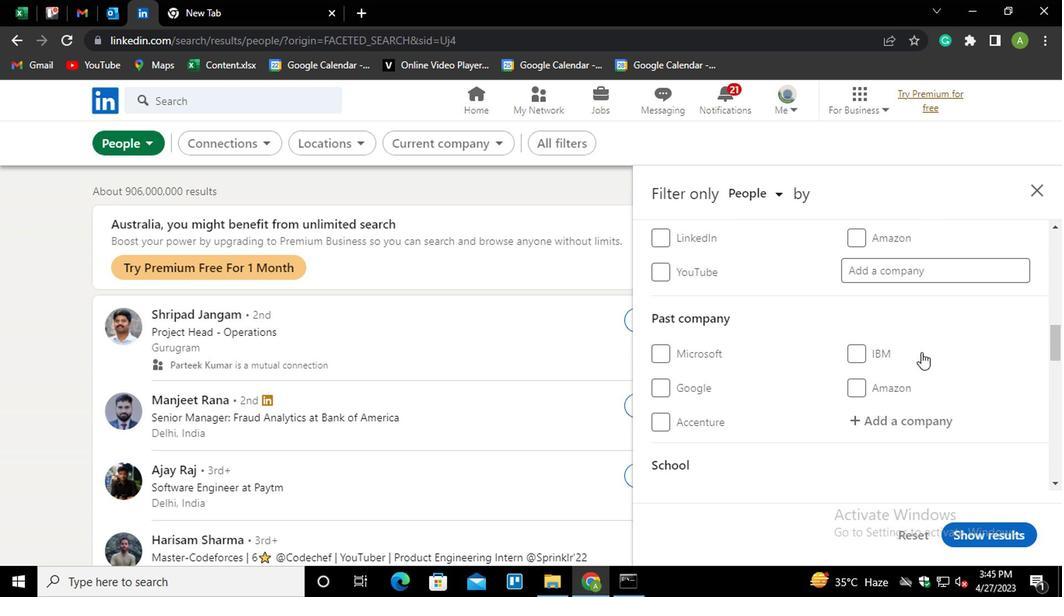 
Action: Mouse moved to (904, 419)
Screenshot: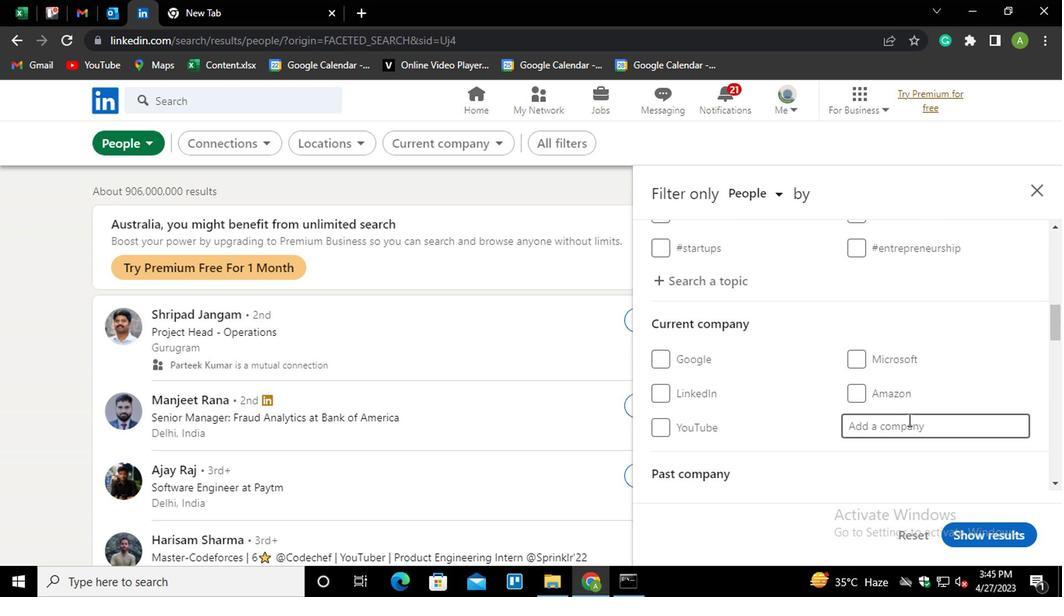 
Action: Mouse pressed left at (904, 419)
Screenshot: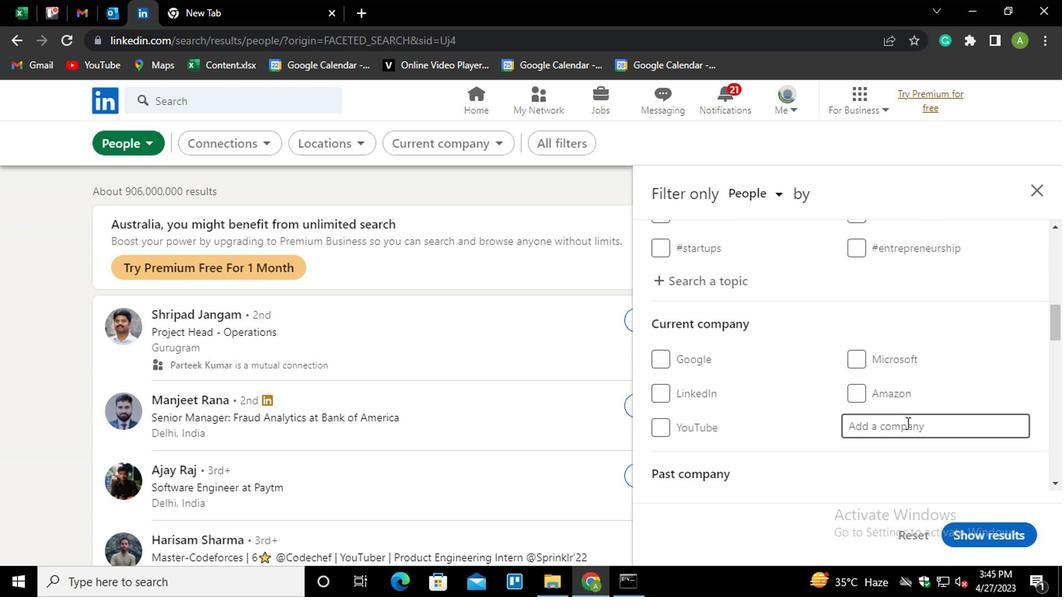 
Action: Mouse moved to (904, 420)
Screenshot: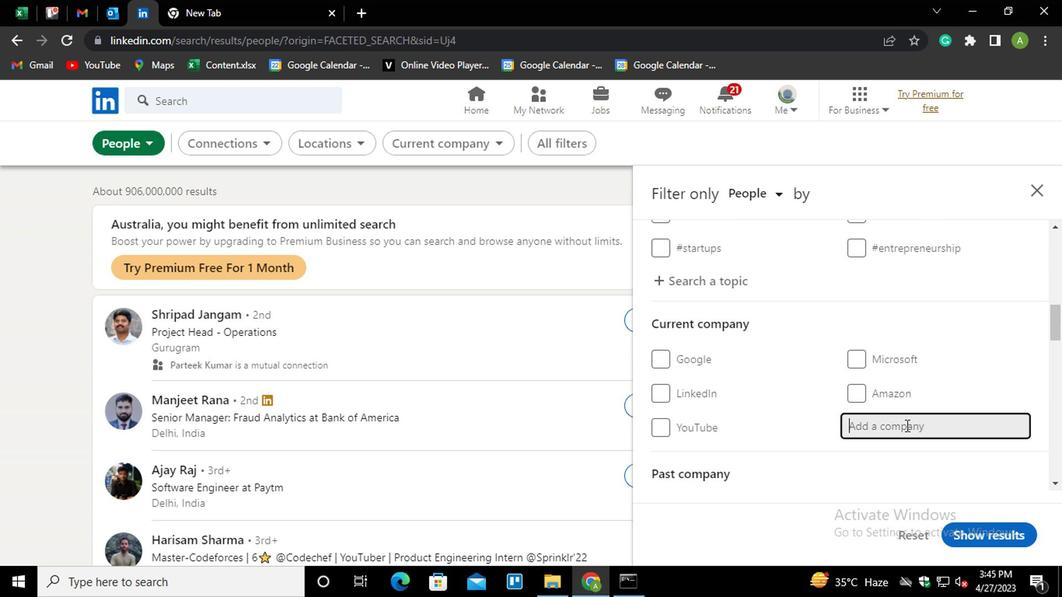 
Action: Key pressed <Key.shift>ENGINEER<Key.down><Key.down><Key.down><Key.down><Key.down><Key.down><Key.down><Key.down><Key.down><Key.space><Key.shift>INDIA<Key.up><Key.up><Key.up><Key.up><Key.up><Key.up><Key.up><Key.up><Key.up><Key.up><Key.up><Key.up><Key.up><Key.up><Key.up><Key.up><Key.up><Key.up><Key.up><Key.up><Key.up><Key.down><Key.left><Key.left><Key.left><Key.backspace>N<Key.end><Key.shift><Key.left><Key.left><Key.left><Key.left><Key.left><Key.left>S<Key.down><Key.enter>
Screenshot: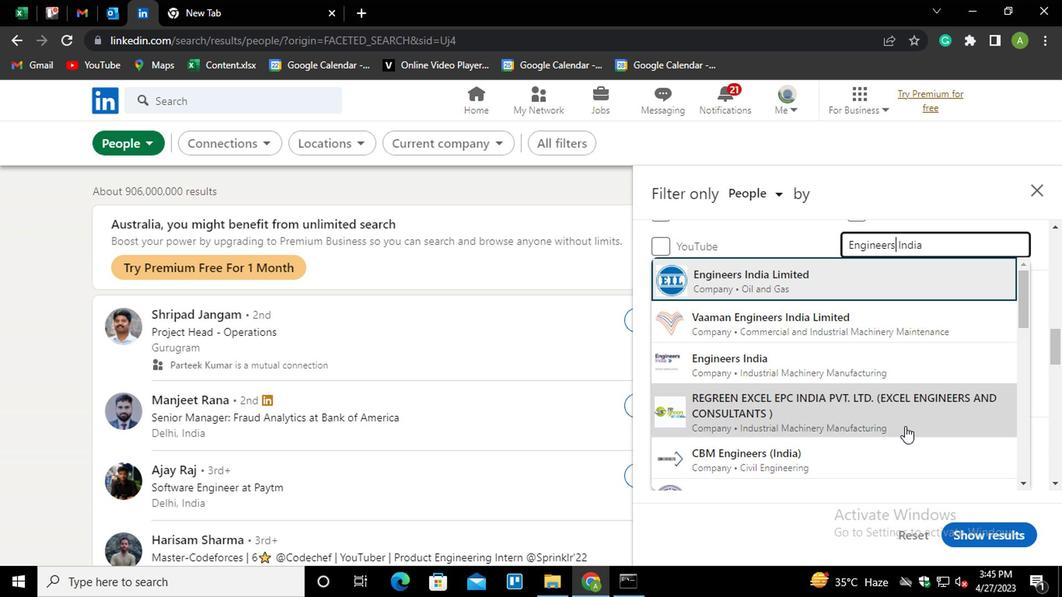 
Action: Mouse scrolled (904, 419) with delta (0, -1)
Screenshot: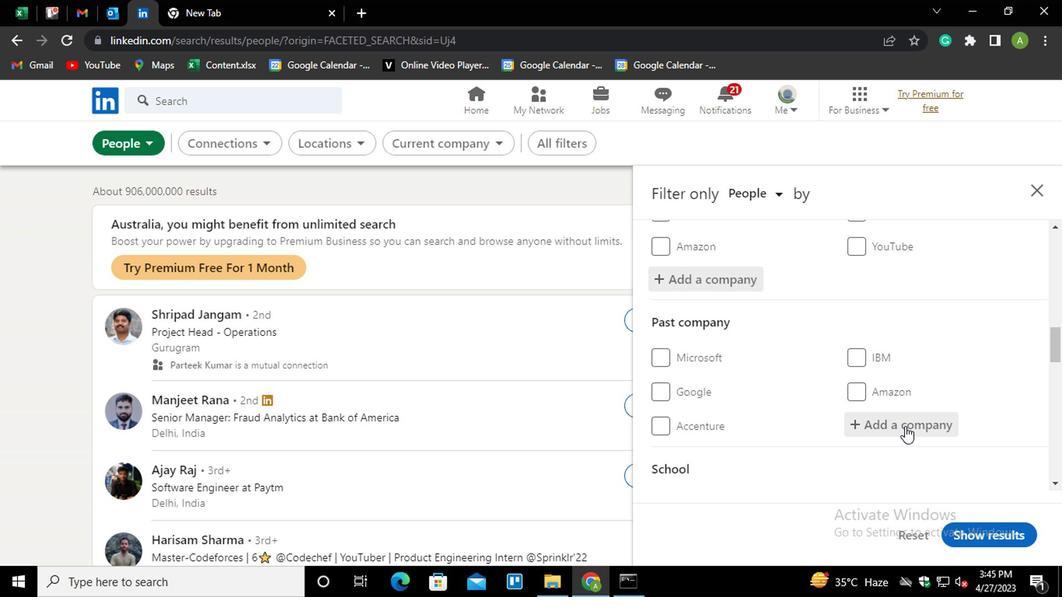 
Action: Mouse moved to (895, 426)
Screenshot: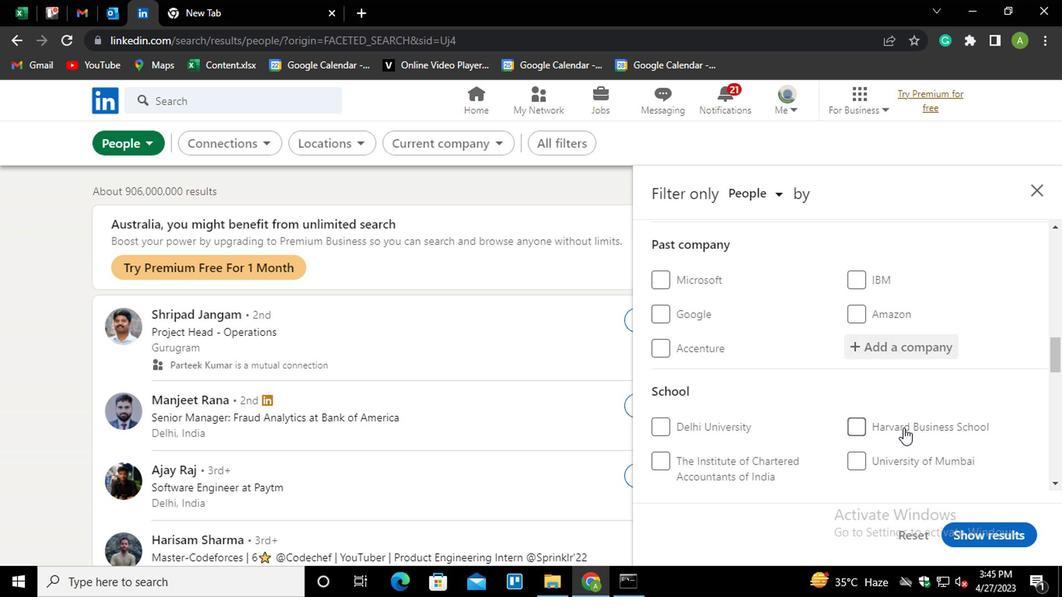 
Action: Mouse scrolled (895, 425) with delta (0, -1)
Screenshot: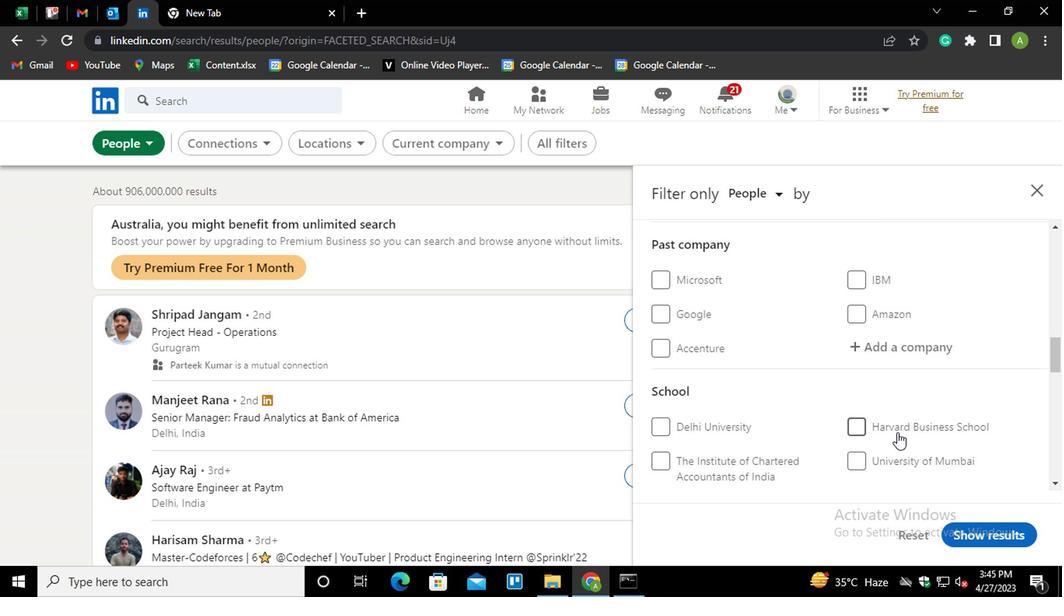 
Action: Mouse moved to (880, 376)
Screenshot: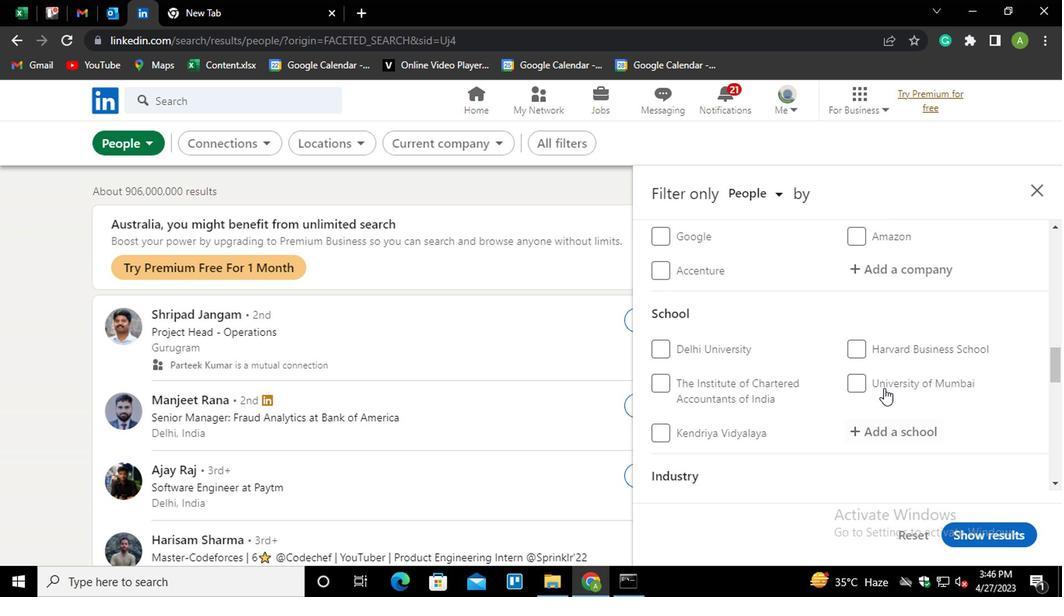 
Action: Mouse scrolled (880, 375) with delta (0, -1)
Screenshot: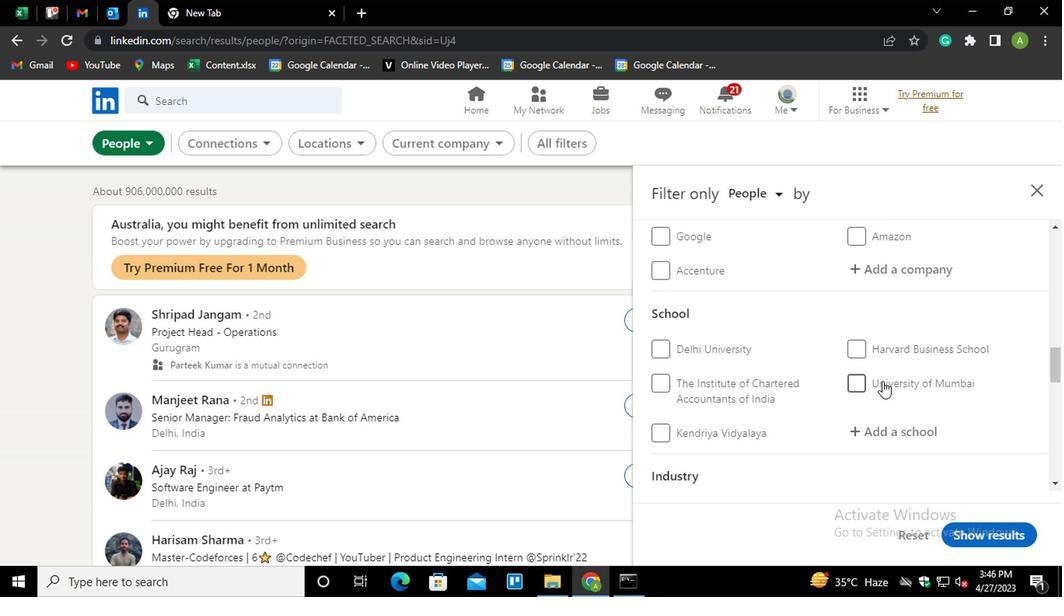 
Action: Mouse scrolled (880, 375) with delta (0, -1)
Screenshot: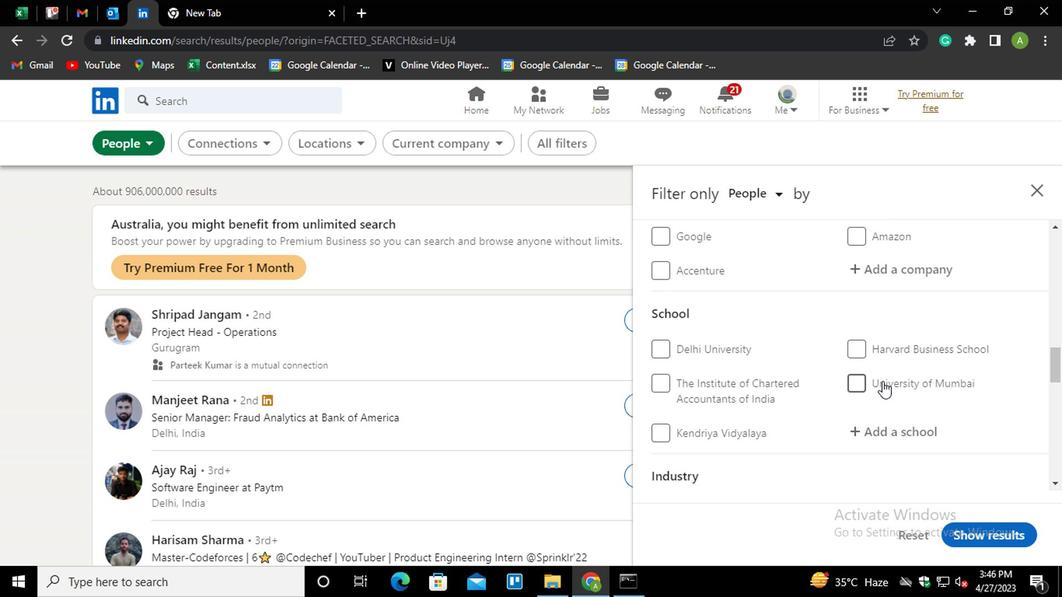 
Action: Mouse moved to (866, 265)
Screenshot: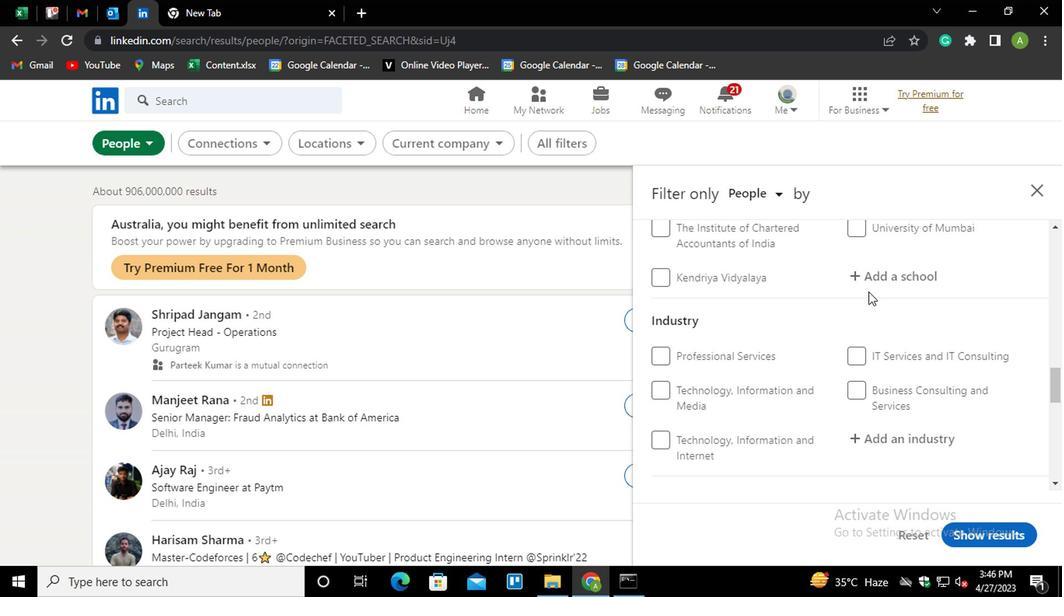 
Action: Mouse pressed left at (866, 265)
Screenshot: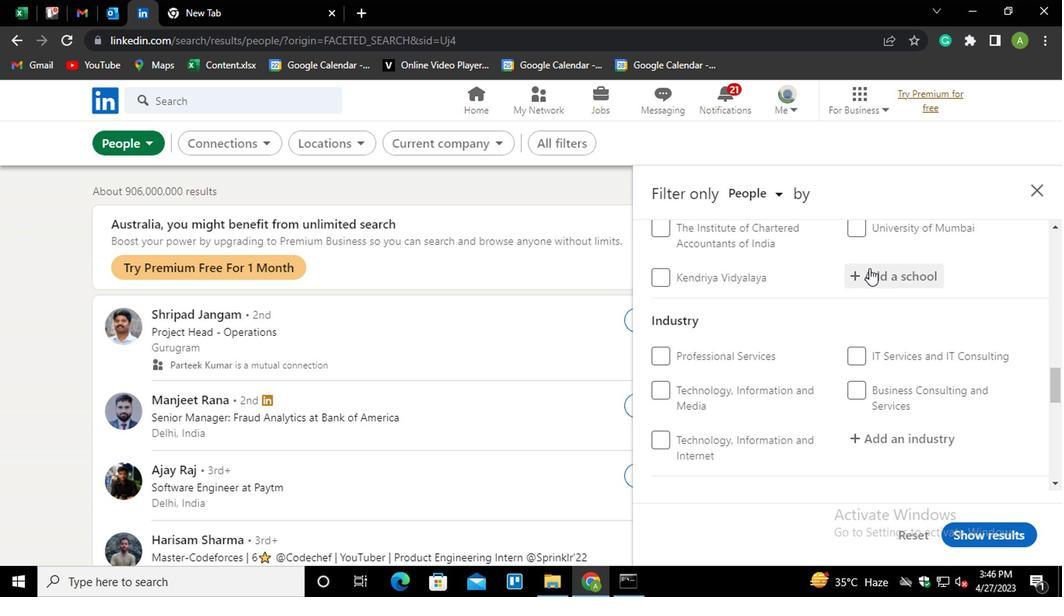 
Action: Mouse moved to (873, 274)
Screenshot: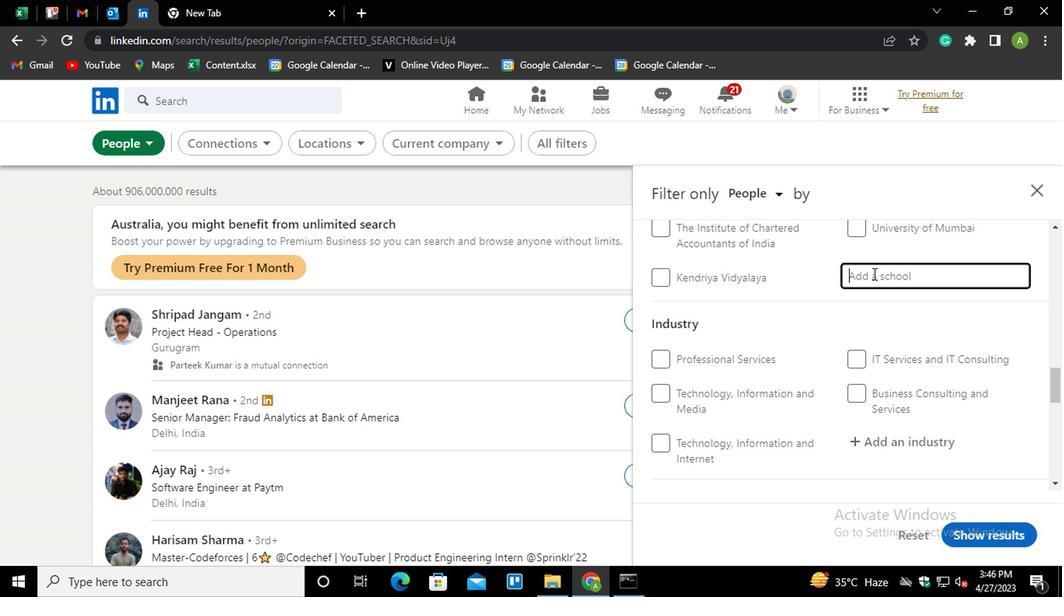 
Action: Mouse pressed left at (873, 274)
Screenshot: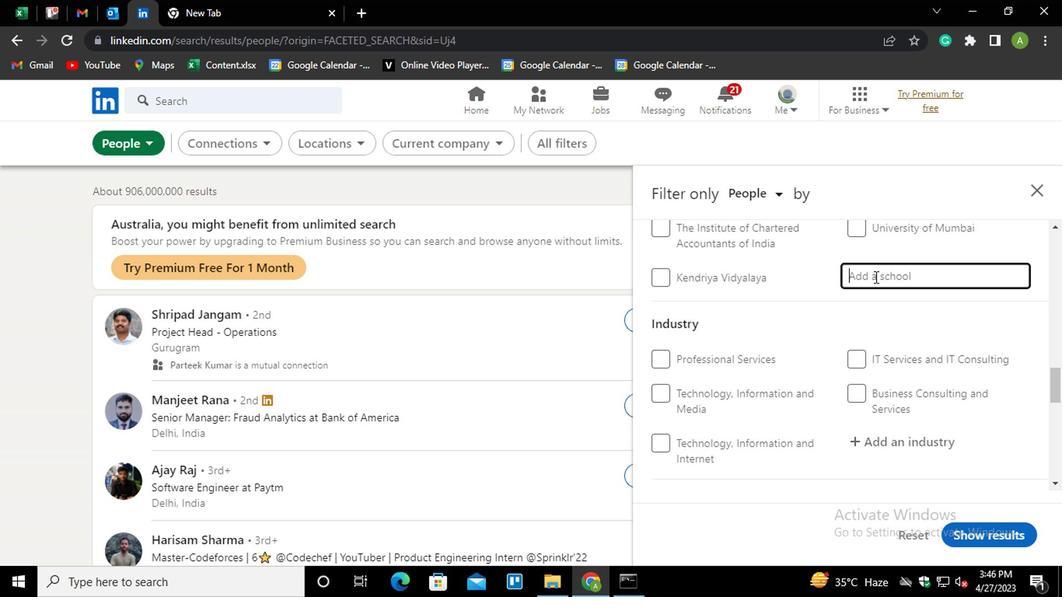 
Action: Key pressed <Key.shift><Key.shift><Key.shift><Key.shift><Key.shift><Key.shift><Key.shift><Key.shift><Key.shift><Key.shift><Key.shift><Key.shift><Key.shift>SOFR<Key.backspace>TWARE<Key.down><Key.down><Key.down><Key.down><Key.down><Key.down><Key.space><Key.shift>ENF<Key.backspace>GE<Key.backspace>IN<Key.down><Key.enter>
Screenshot: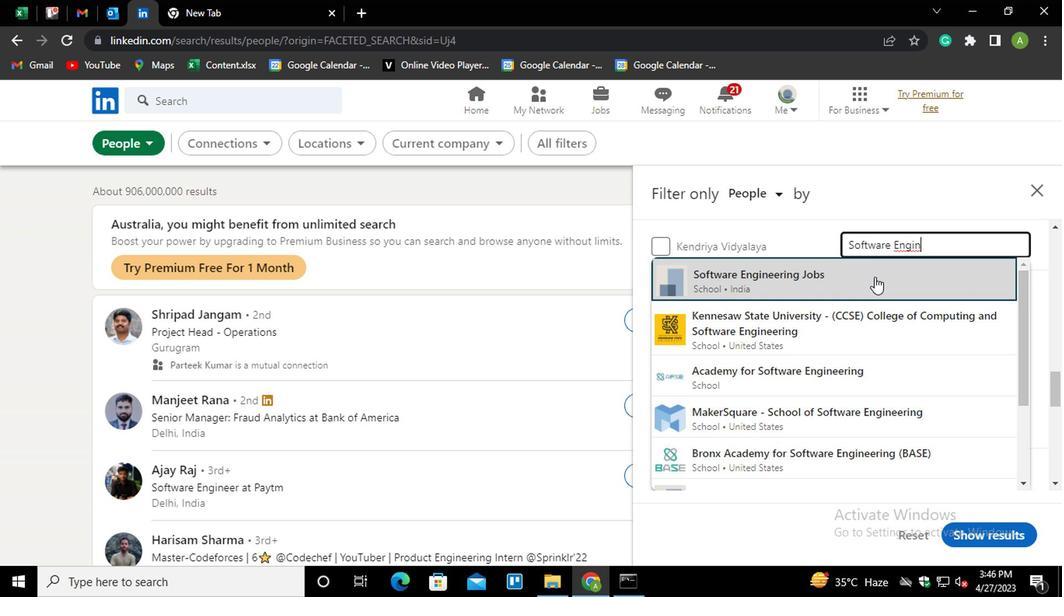 
Action: Mouse scrolled (873, 273) with delta (0, 0)
Screenshot: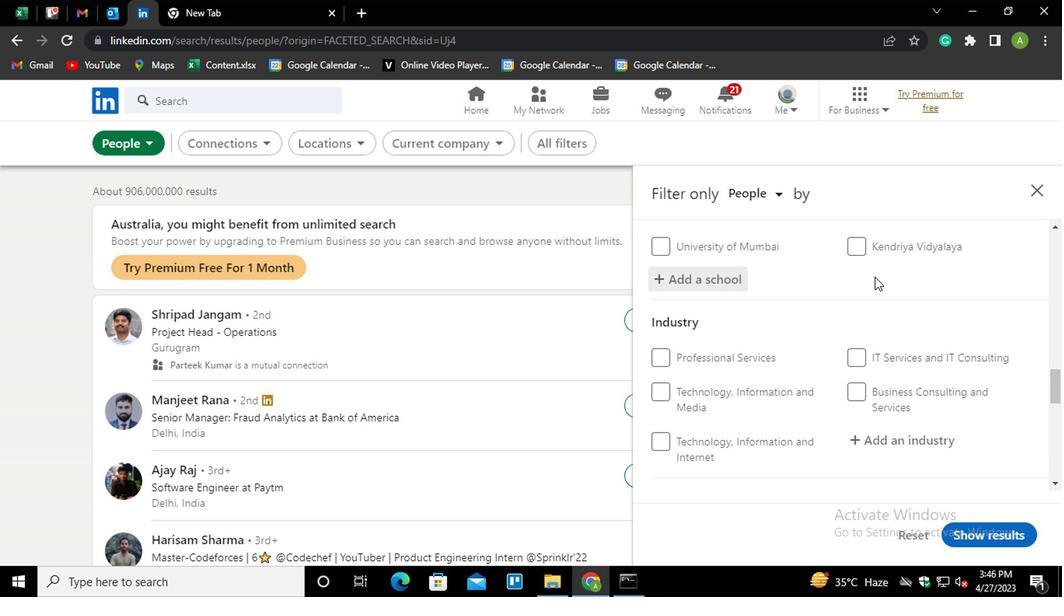 
Action: Mouse scrolled (873, 273) with delta (0, 0)
Screenshot: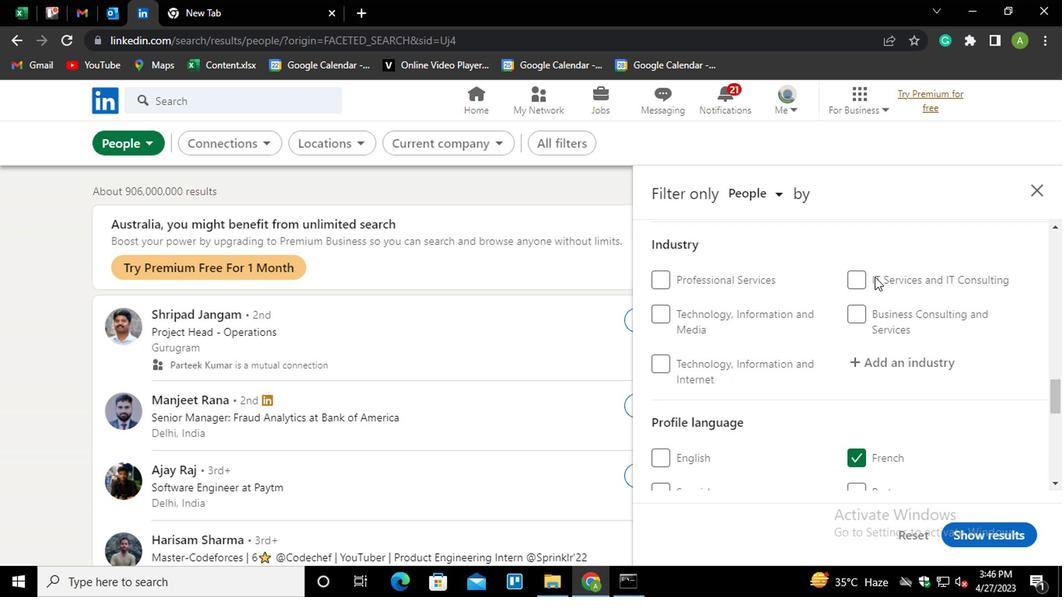 
Action: Mouse moved to (873, 281)
Screenshot: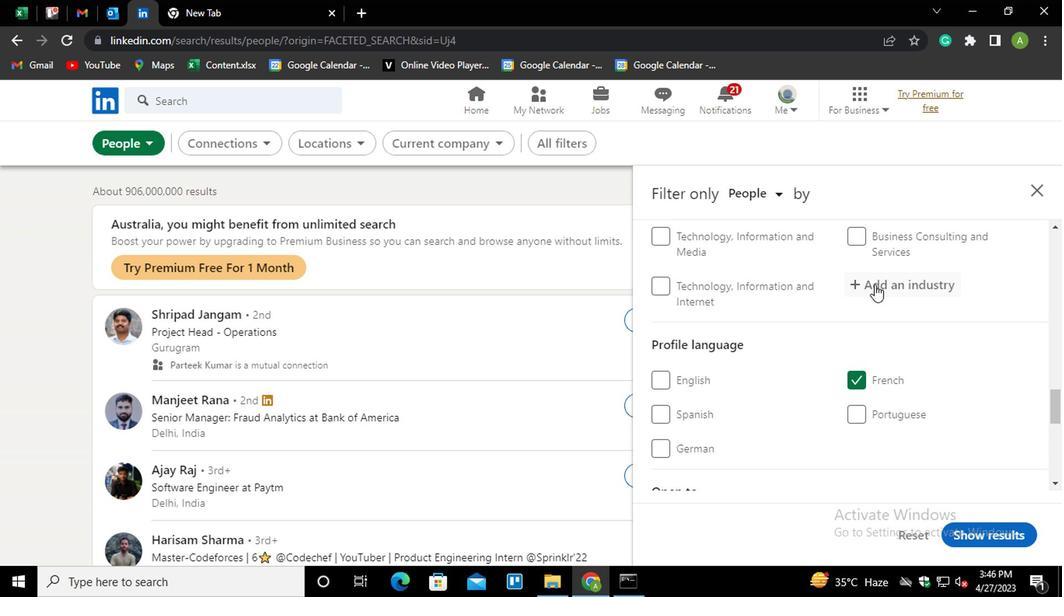 
Action: Mouse pressed left at (873, 281)
Screenshot: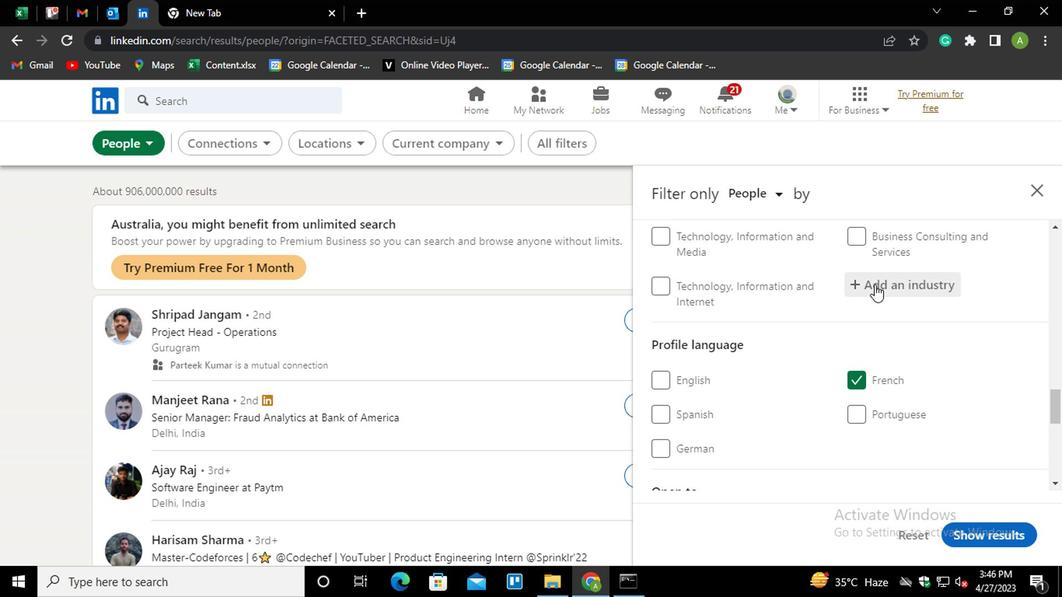 
Action: Mouse moved to (877, 282)
Screenshot: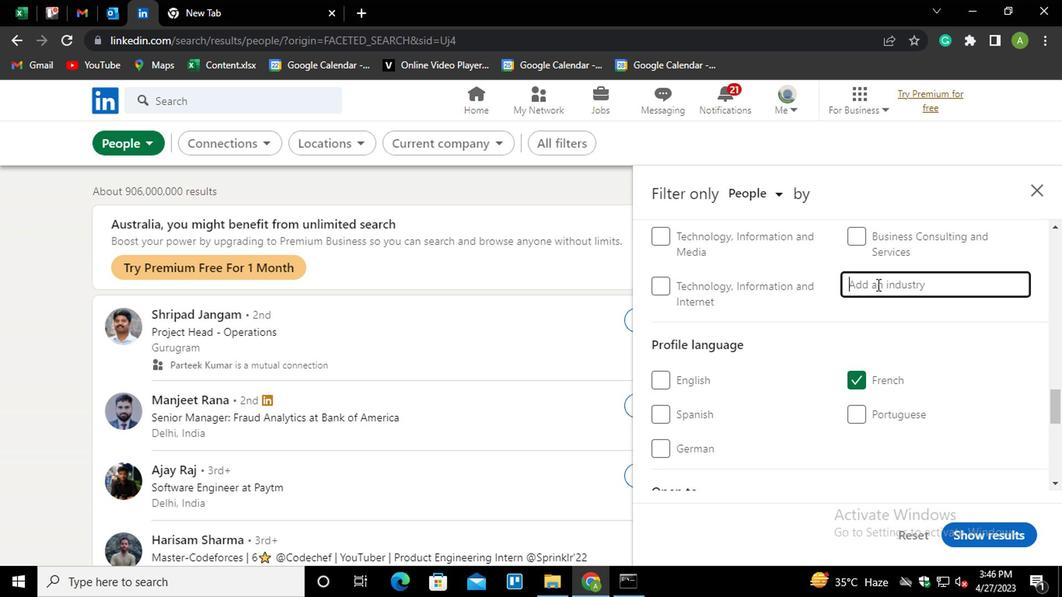 
Action: Mouse pressed left at (877, 282)
Screenshot: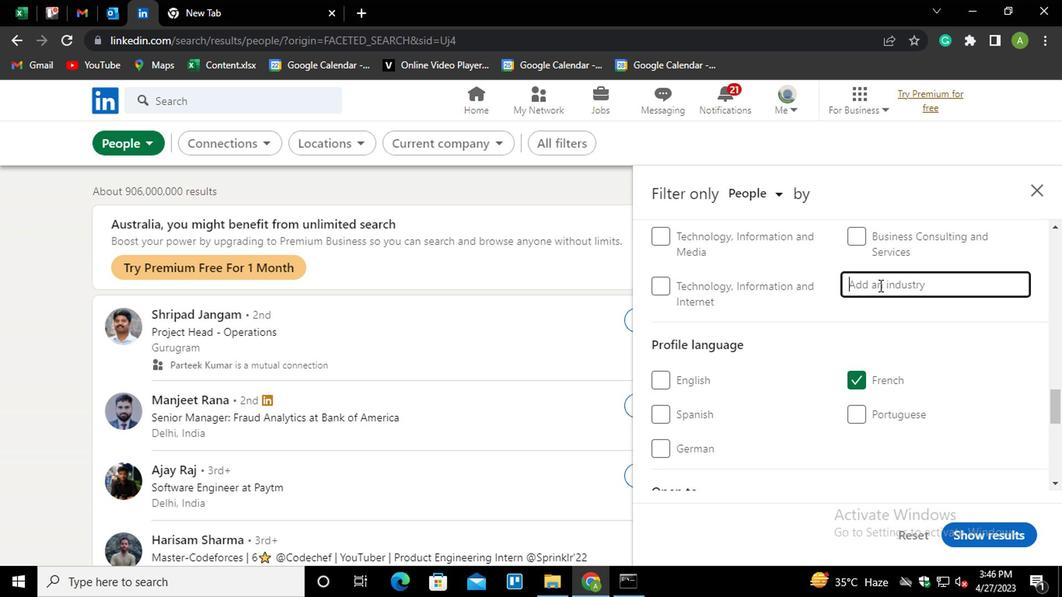 
Action: Mouse moved to (878, 284)
Screenshot: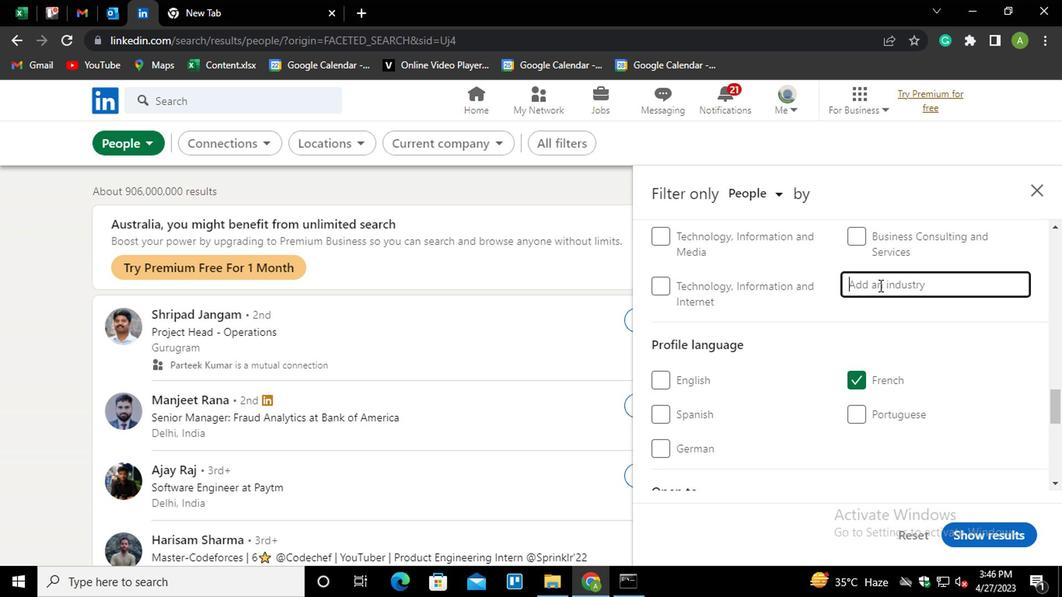 
Action: Key pressed <Key.shift>SHI<Key.backspace>UTT<Key.down><Key.enter>
Screenshot: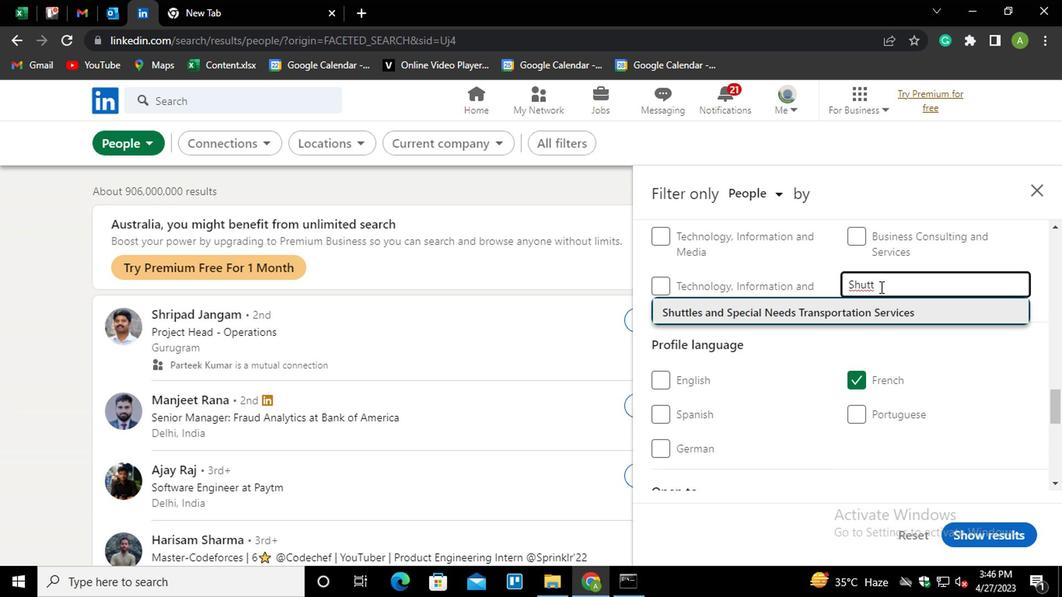 
Action: Mouse scrolled (878, 283) with delta (0, 0)
Screenshot: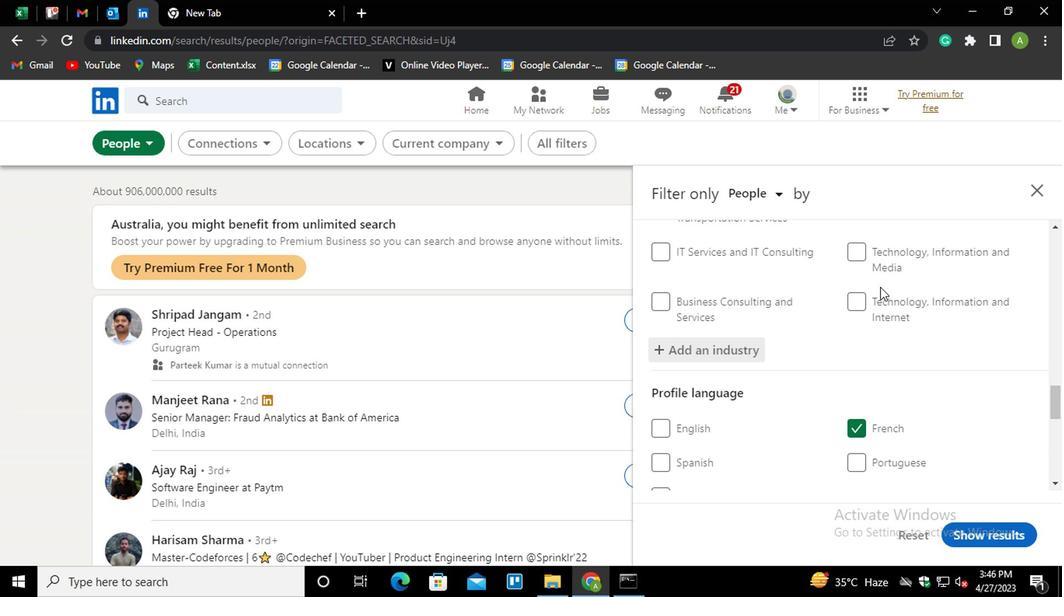
Action: Mouse scrolled (878, 283) with delta (0, 0)
Screenshot: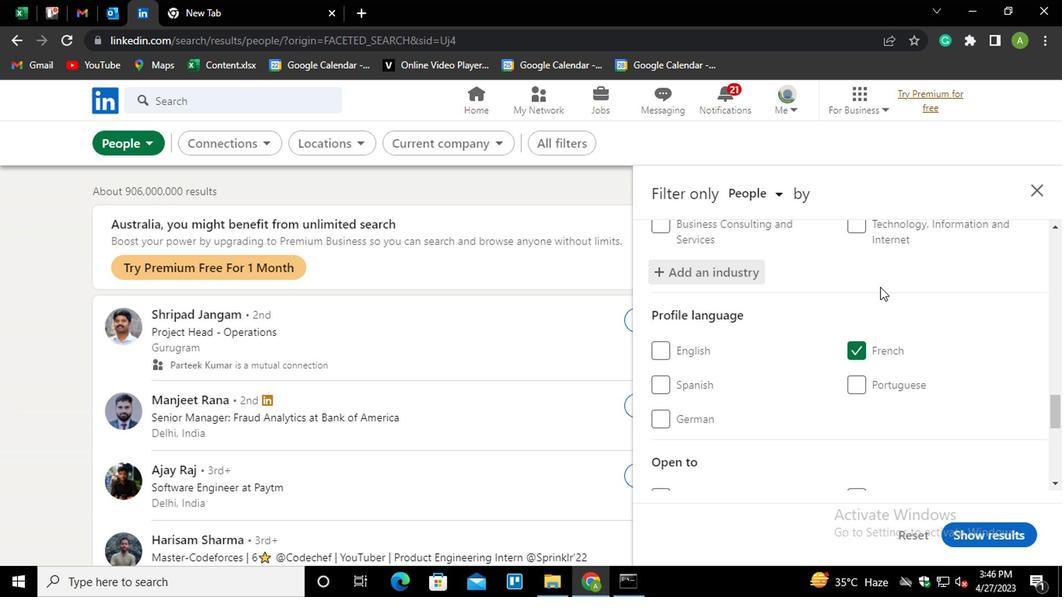 
Action: Mouse scrolled (878, 283) with delta (0, 0)
Screenshot: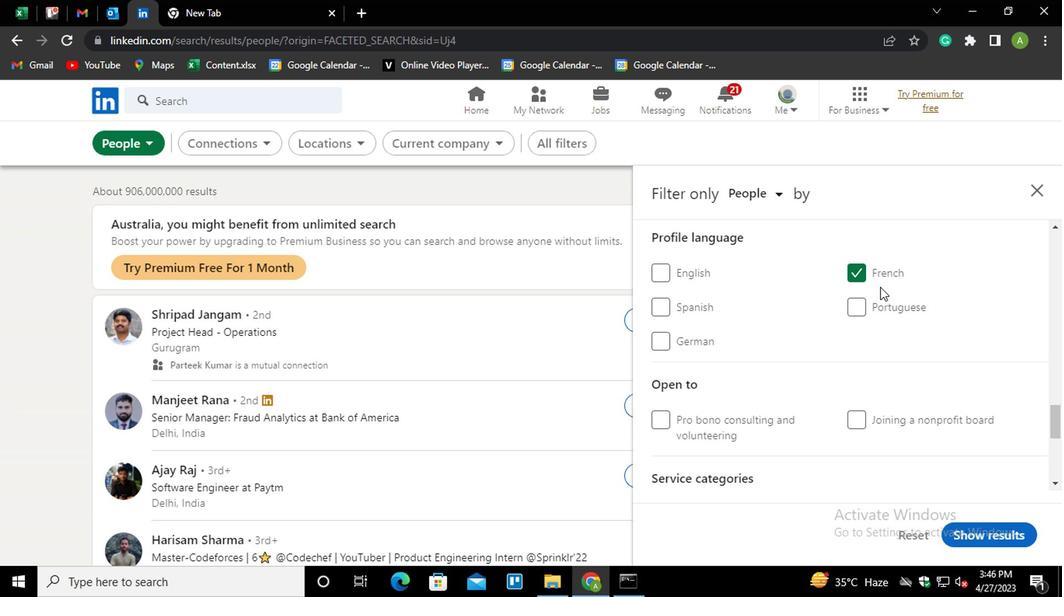 
Action: Mouse scrolled (878, 283) with delta (0, 0)
Screenshot: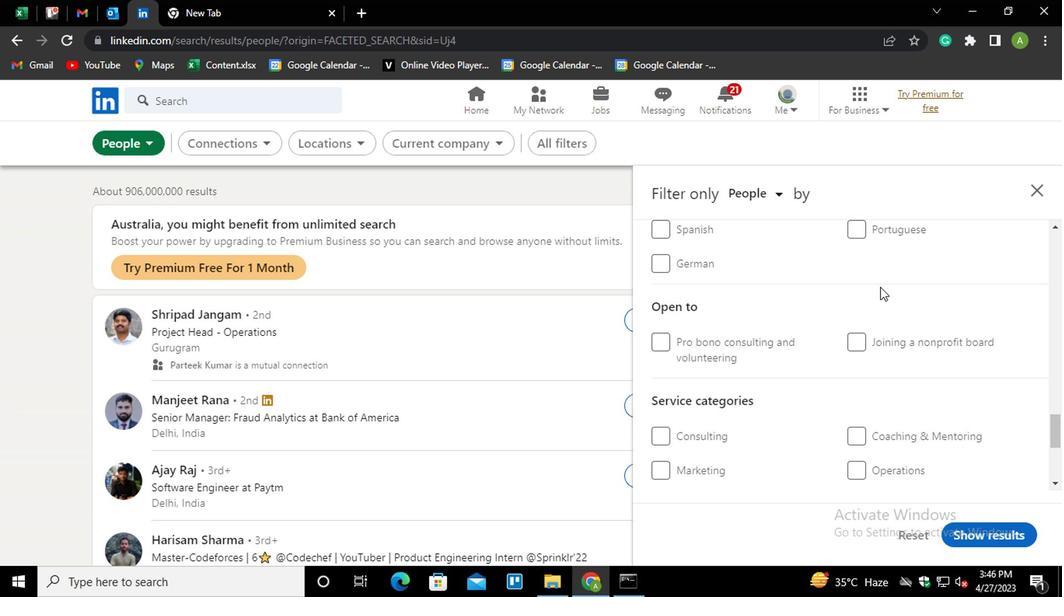 
Action: Mouse scrolled (878, 283) with delta (0, 0)
Screenshot: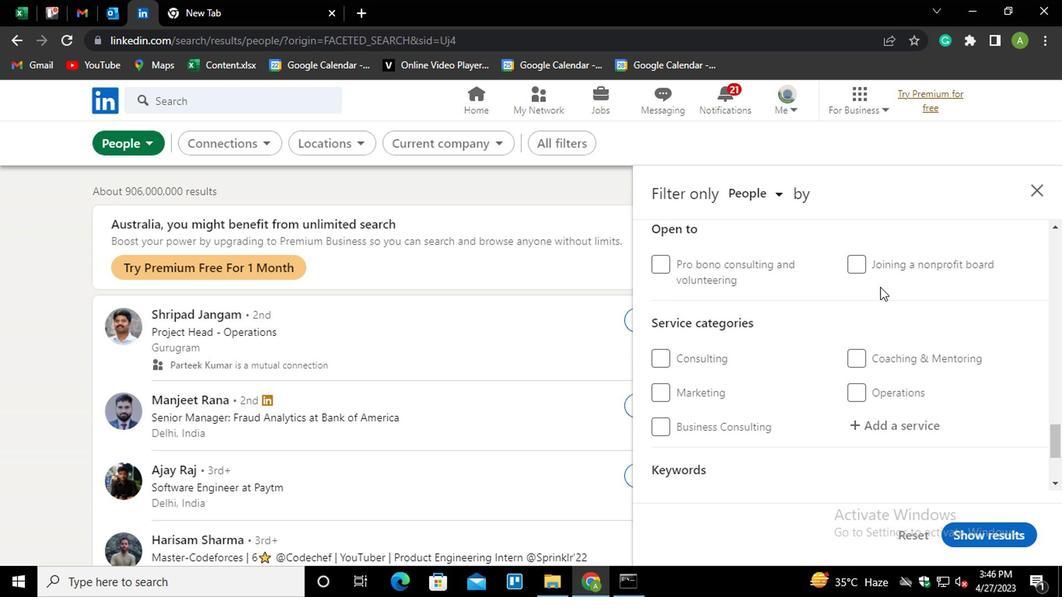 
Action: Mouse scrolled (878, 283) with delta (0, 0)
Screenshot: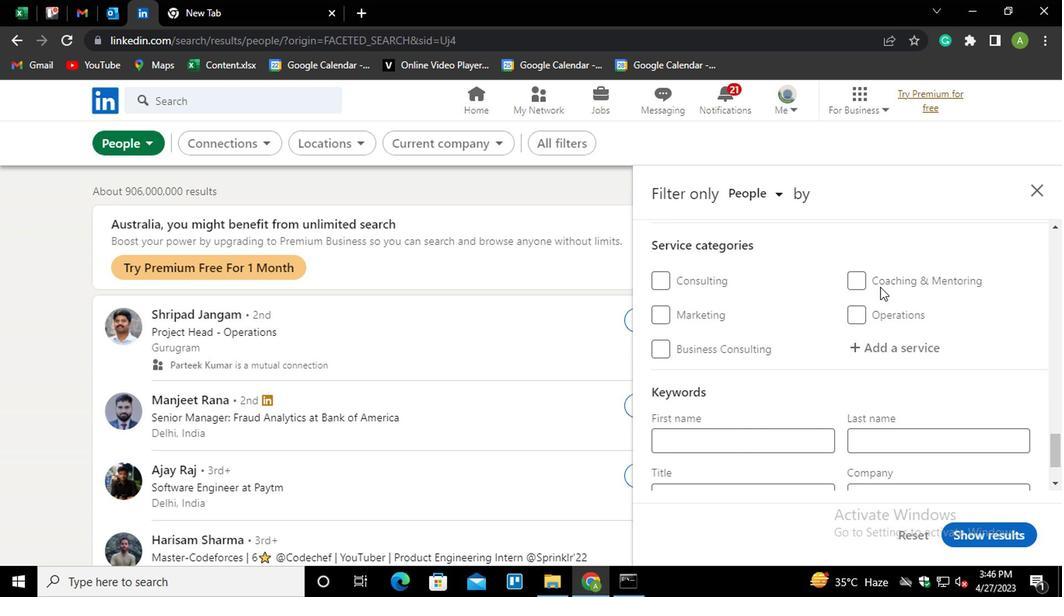 
Action: Mouse moved to (884, 272)
Screenshot: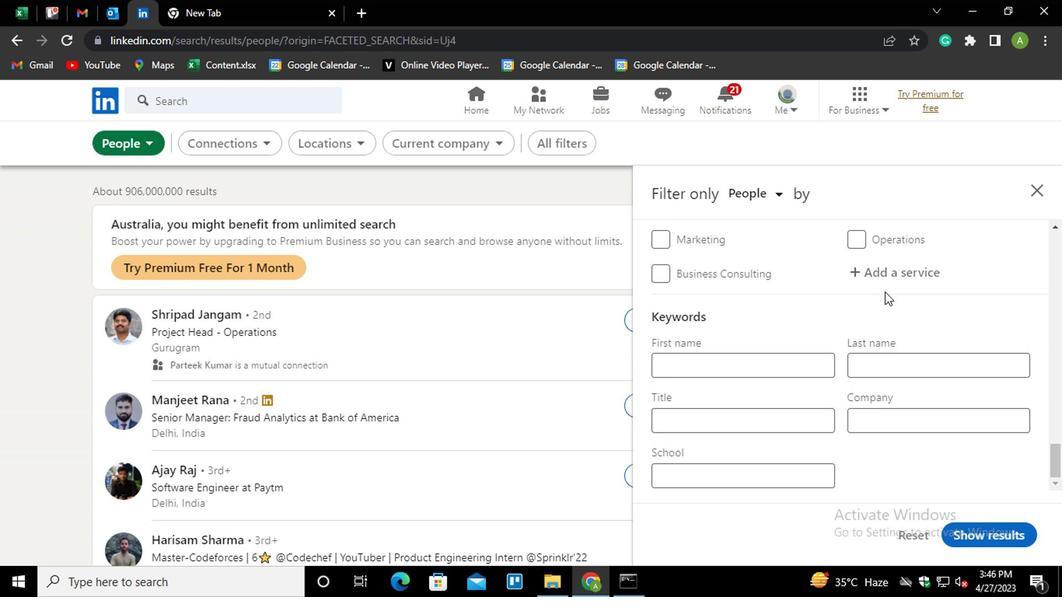 
Action: Mouse pressed left at (884, 272)
Screenshot: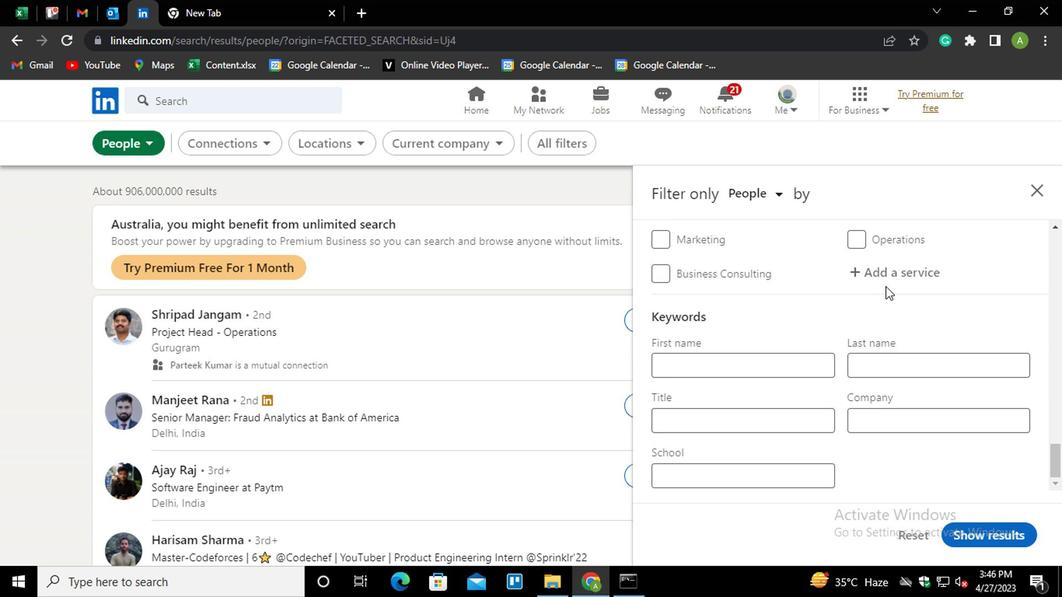
Action: Mouse moved to (884, 272)
Screenshot: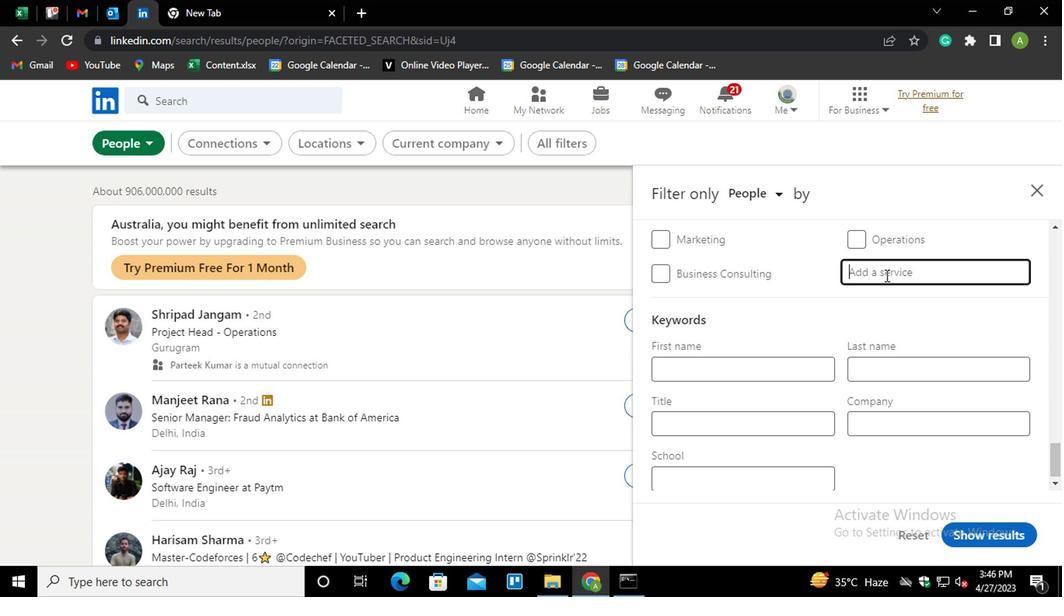 
Action: Key pressed <Key.shift>
Screenshot: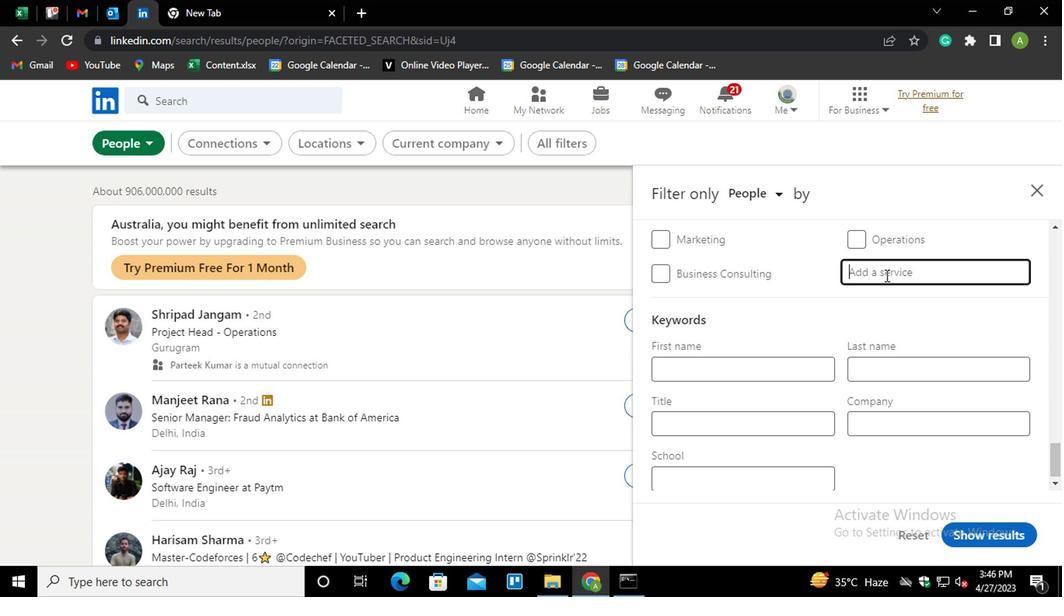 
Action: Mouse moved to (881, 274)
Screenshot: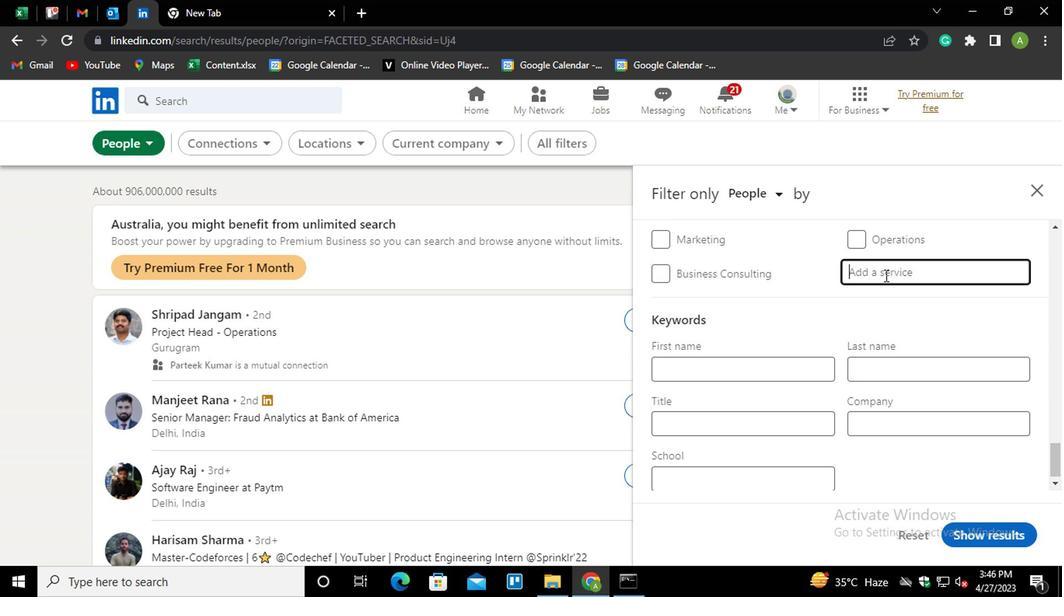 
Action: Key pressed <Key.shift><Key.shift><Key.shift><Key.shift>FIN
Screenshot: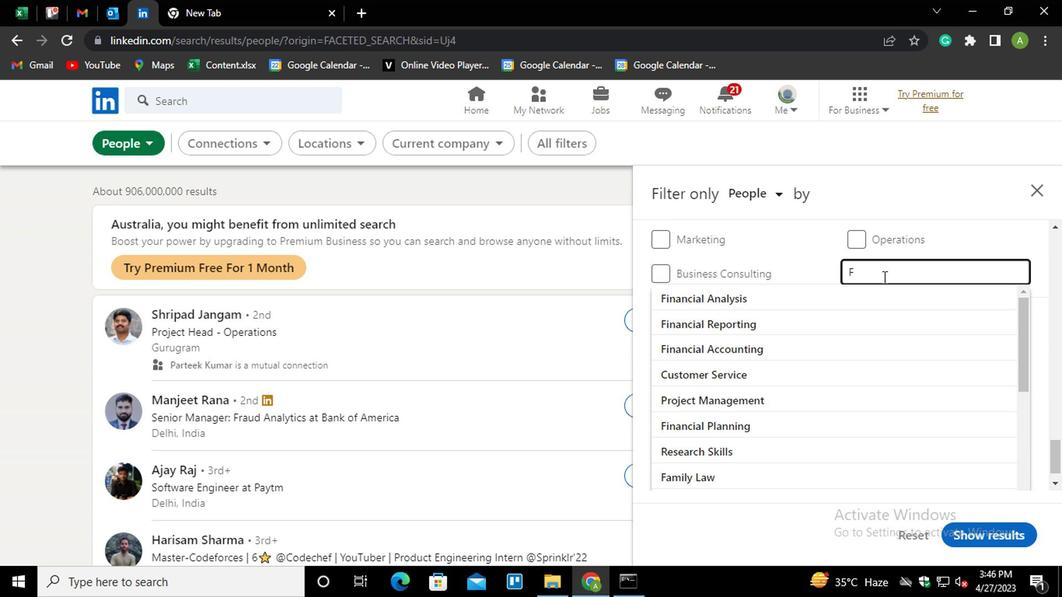 
Action: Mouse moved to (881, 274)
Screenshot: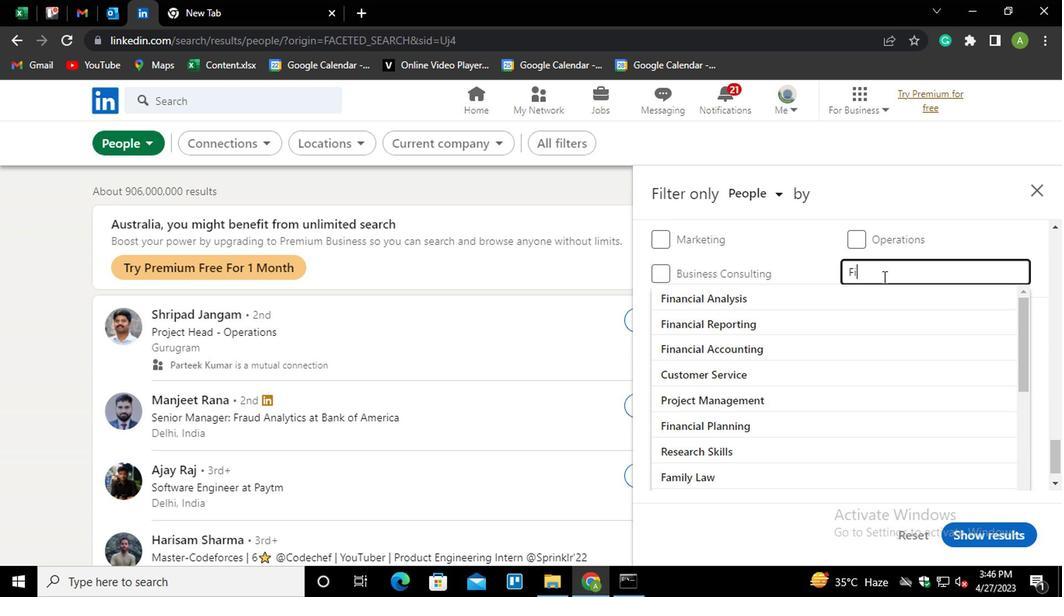 
Action: Key pressed AN<Key.down><Key.down><Key.up><Key.enter>
Screenshot: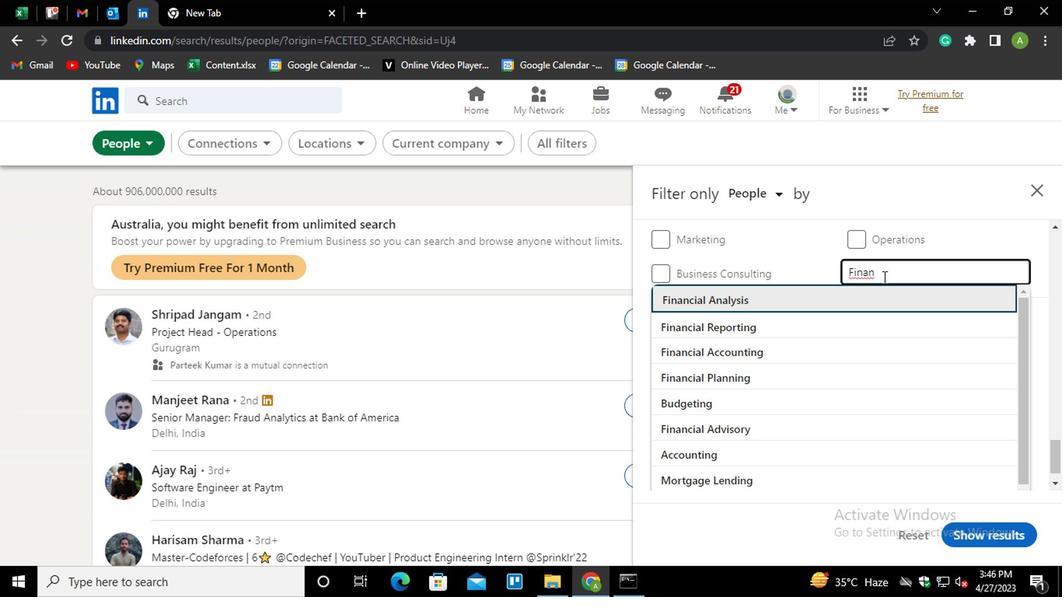 
Action: Mouse scrolled (881, 273) with delta (0, 0)
Screenshot: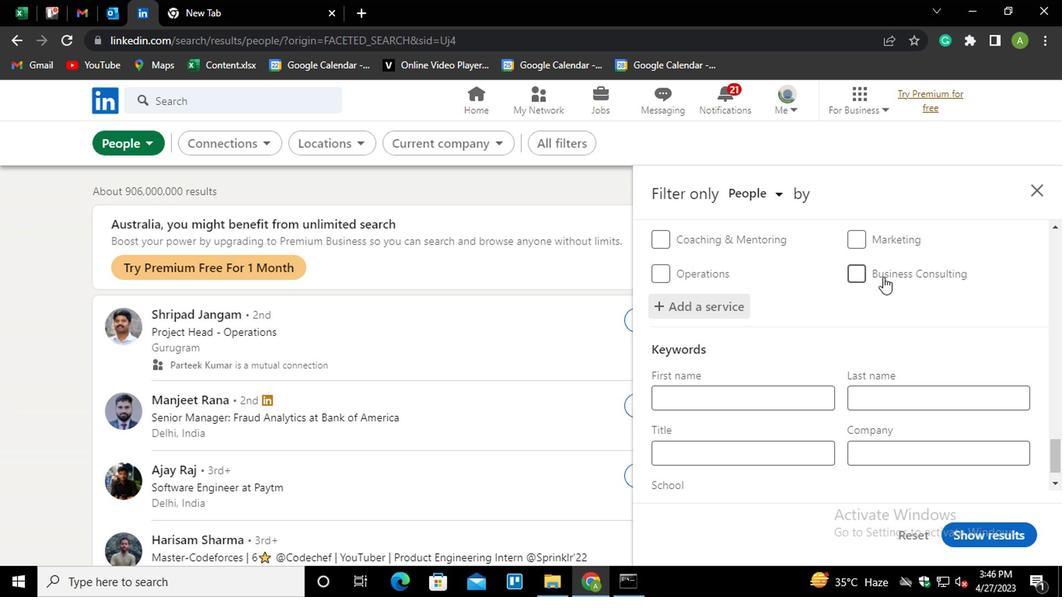 
Action: Mouse scrolled (881, 273) with delta (0, 0)
Screenshot: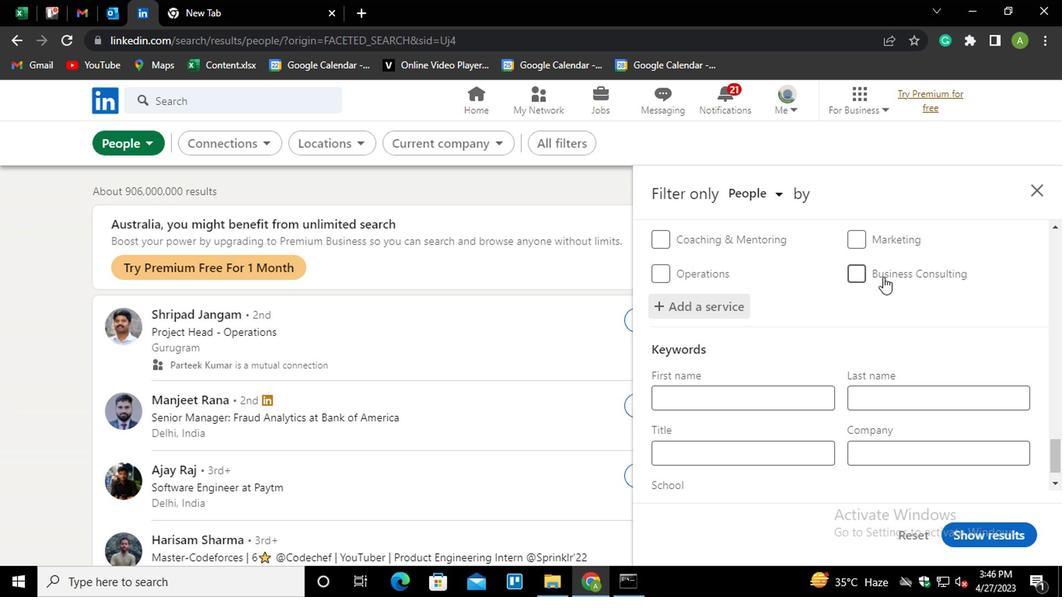 
Action: Mouse moved to (878, 277)
Screenshot: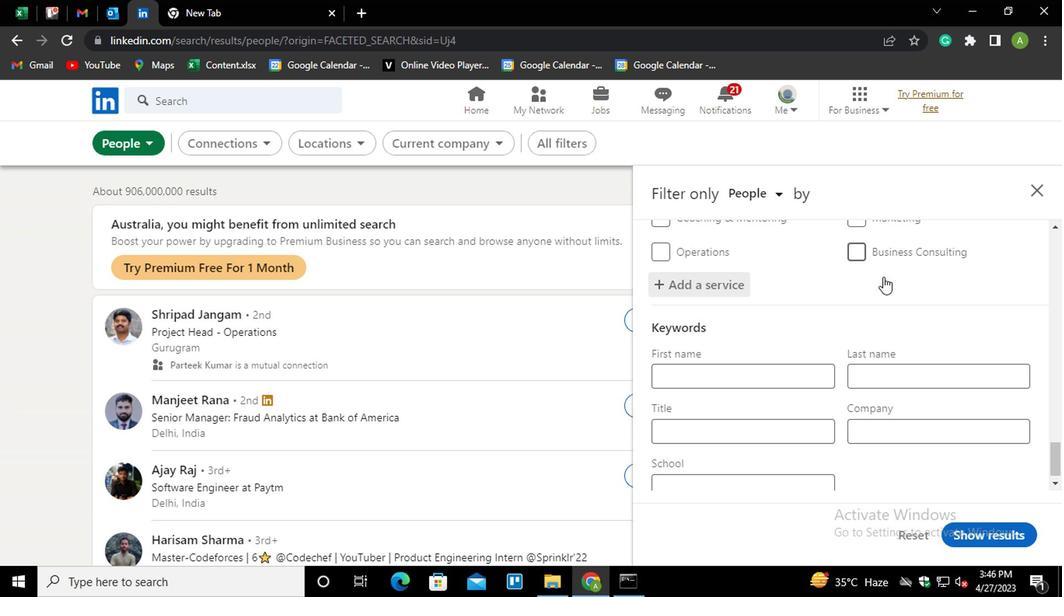
Action: Mouse scrolled (878, 276) with delta (0, -1)
Screenshot: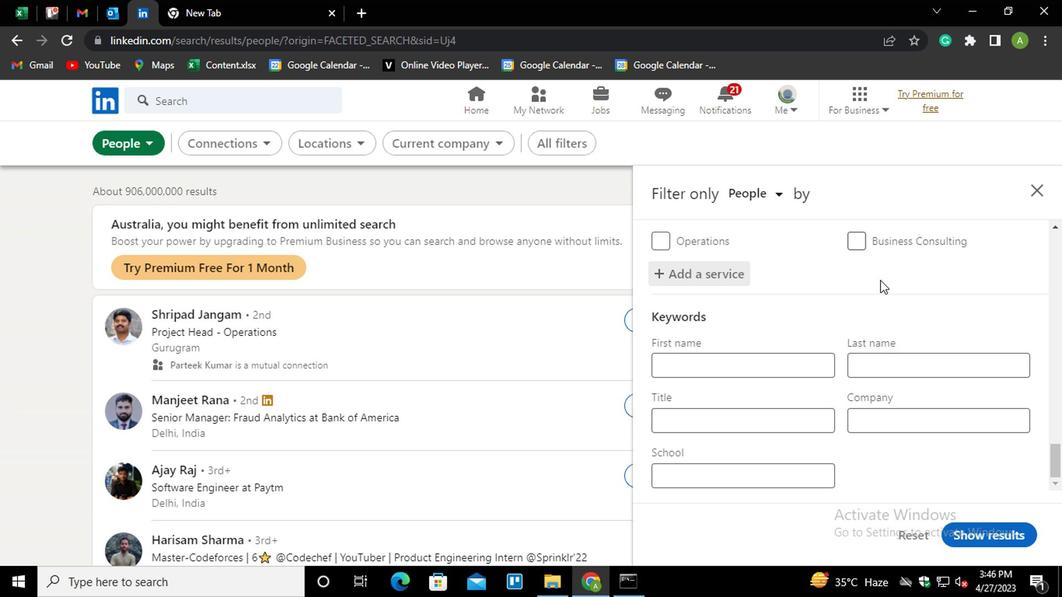 
Action: Mouse scrolled (878, 276) with delta (0, -1)
Screenshot: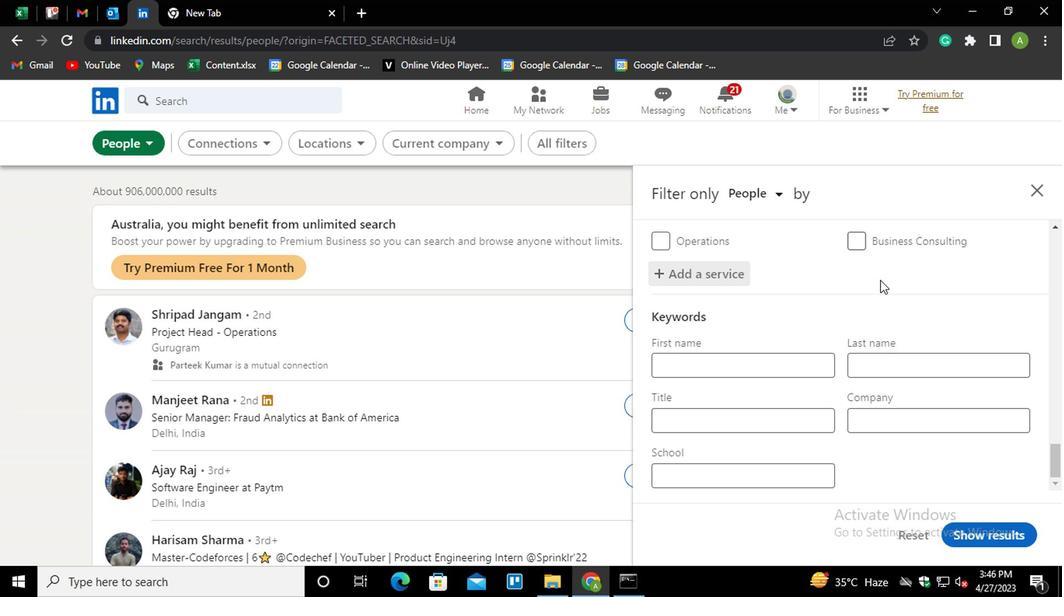 
Action: Mouse scrolled (878, 276) with delta (0, -1)
Screenshot: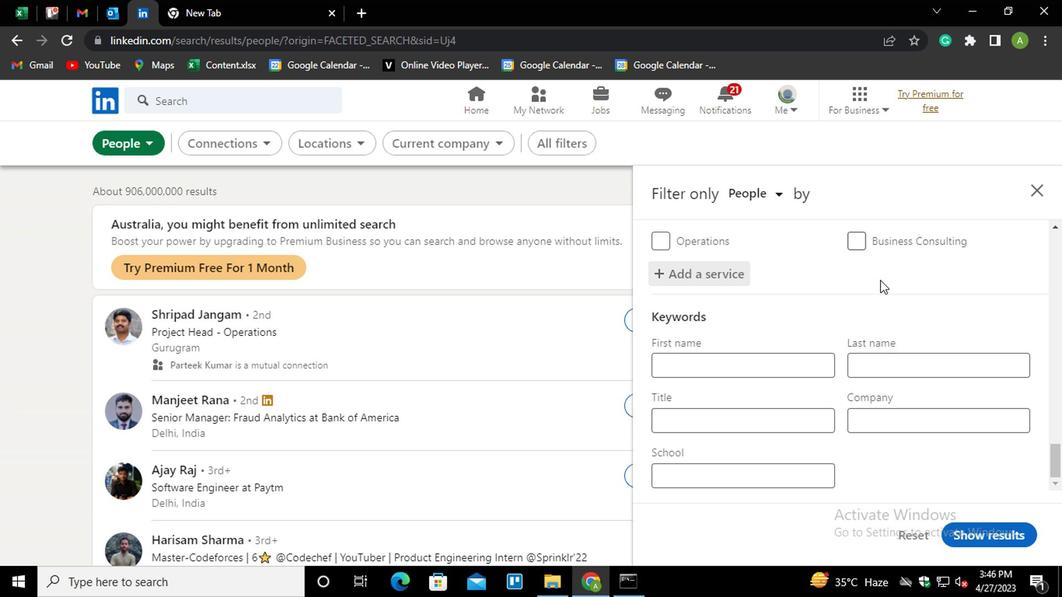 
Action: Mouse moved to (735, 413)
Screenshot: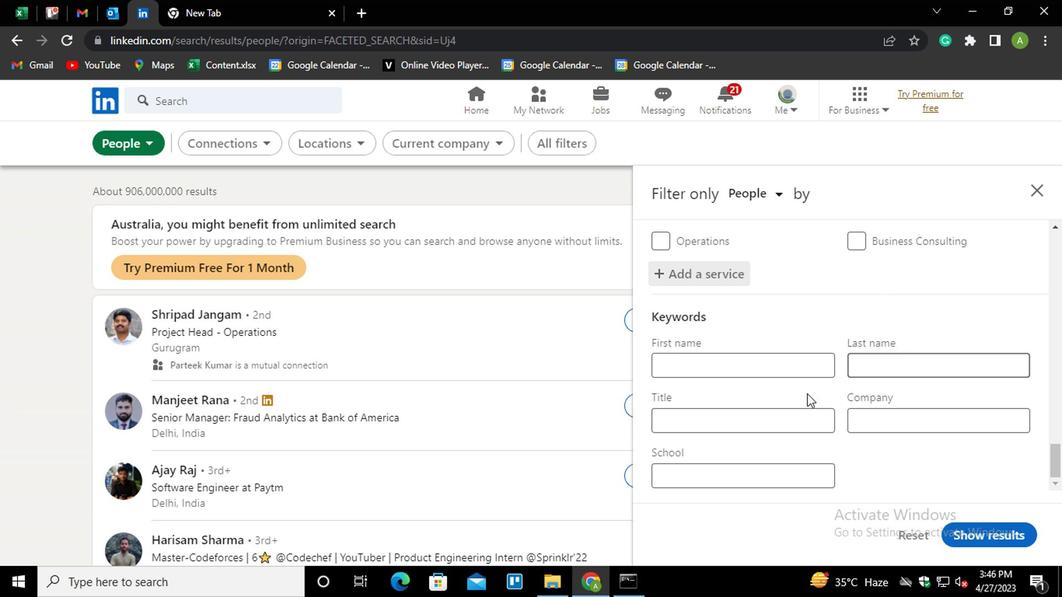 
Action: Mouse pressed left at (735, 413)
Screenshot: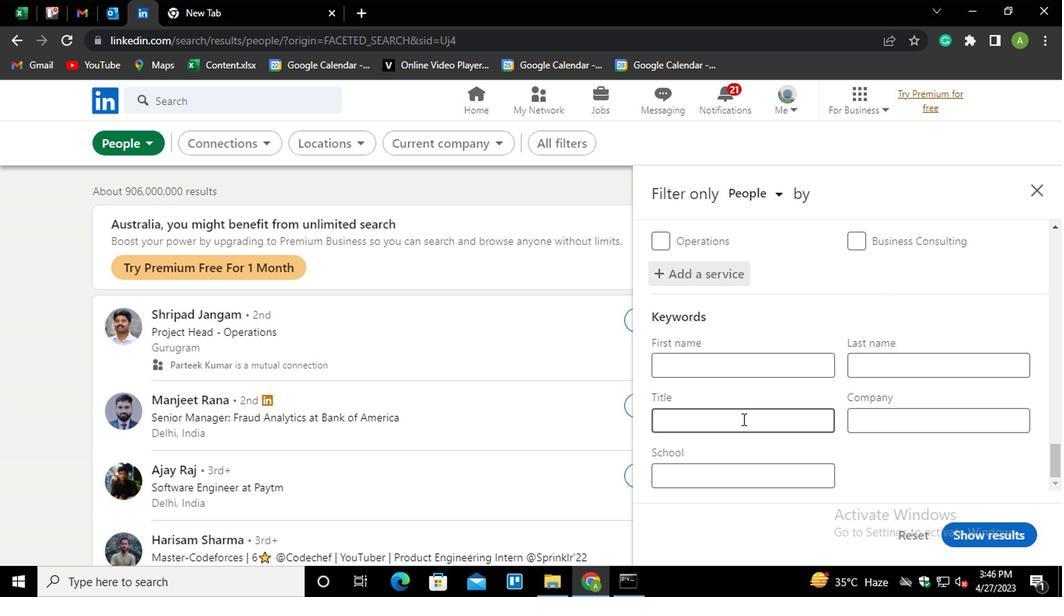 
Action: Key pressed <Key.shift>SPEECH<Key.space><Key.shift>PATHOLOGIST
Screenshot: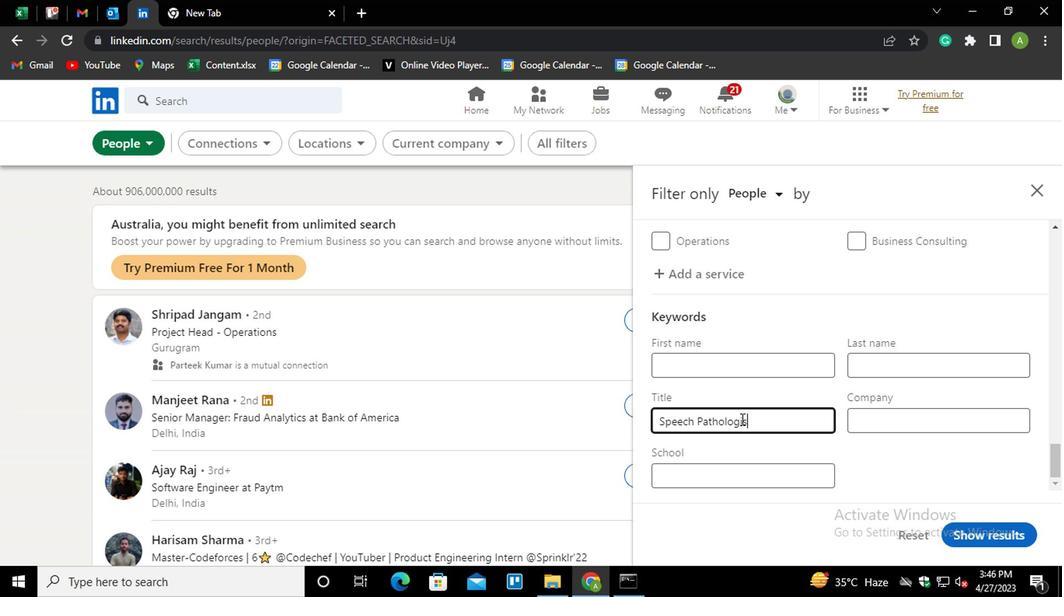 
Action: Mouse moved to (918, 471)
Screenshot: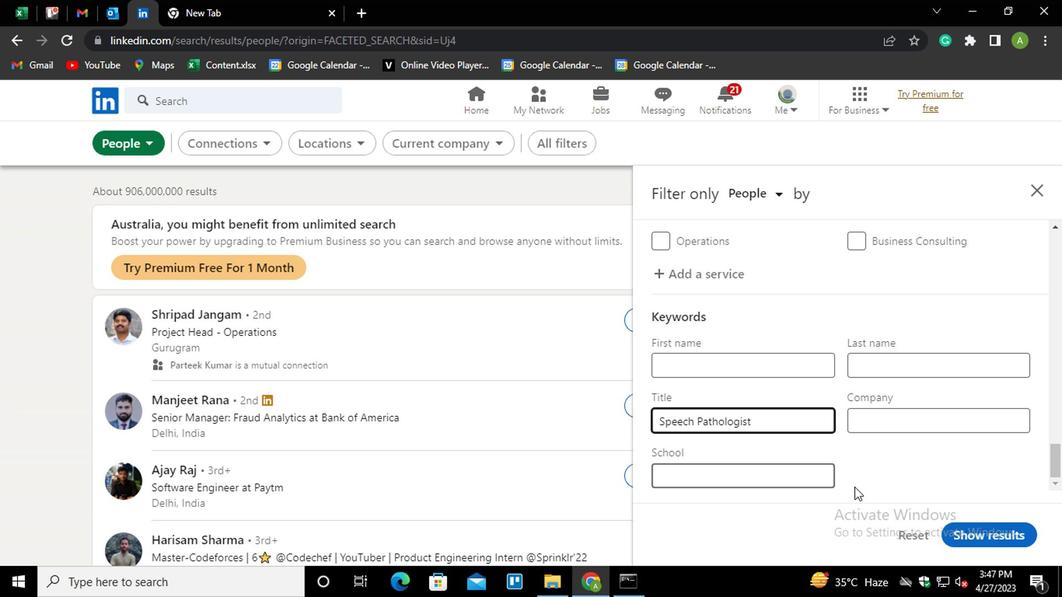 
Action: Mouse pressed left at (918, 471)
Screenshot: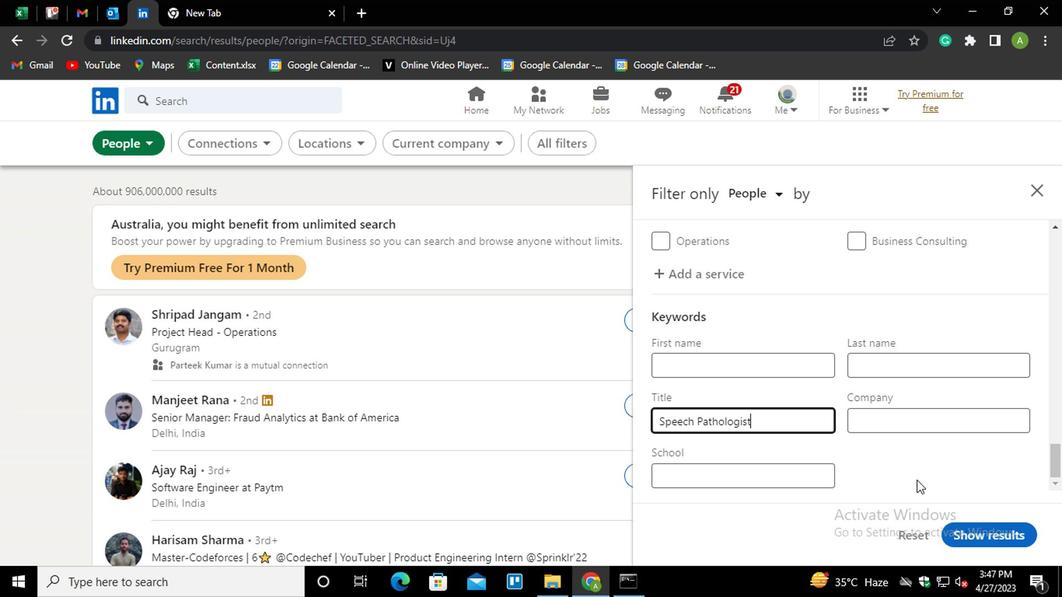 
Action: Mouse moved to (985, 520)
Screenshot: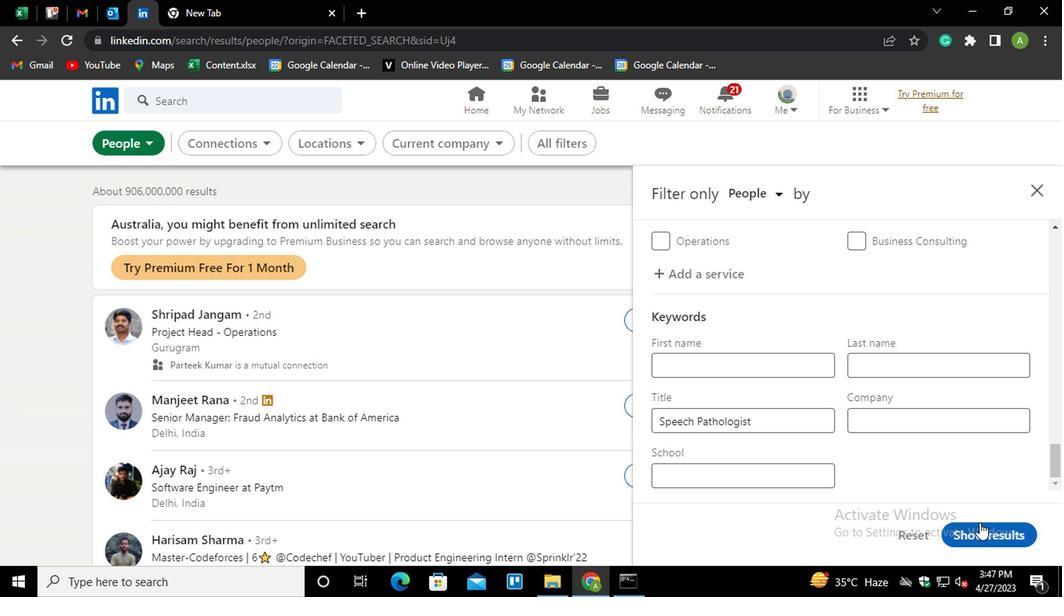 
Action: Mouse pressed left at (985, 520)
Screenshot: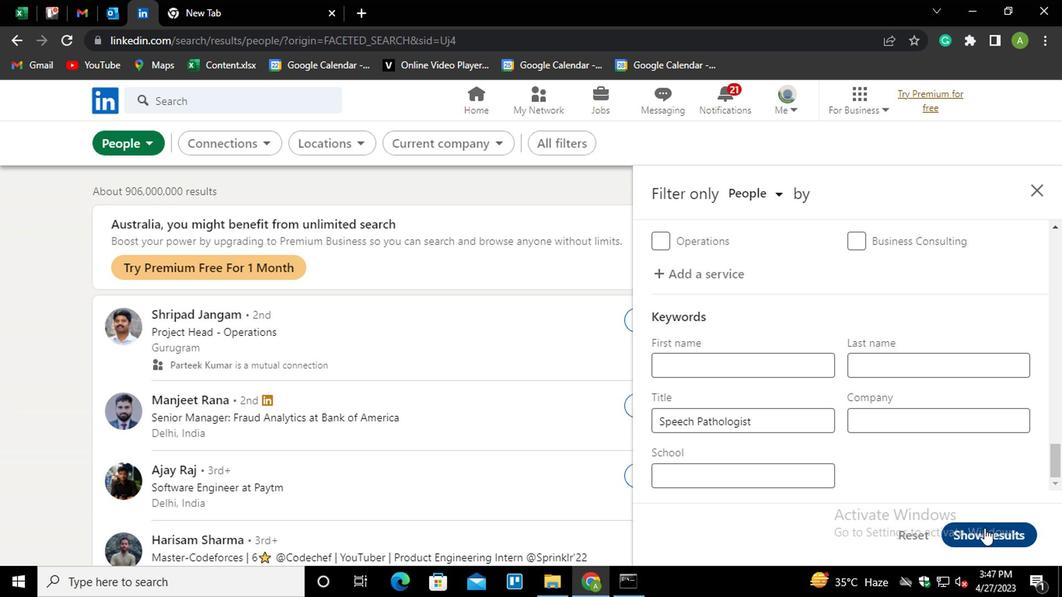 
Action: Mouse moved to (964, 487)
Screenshot: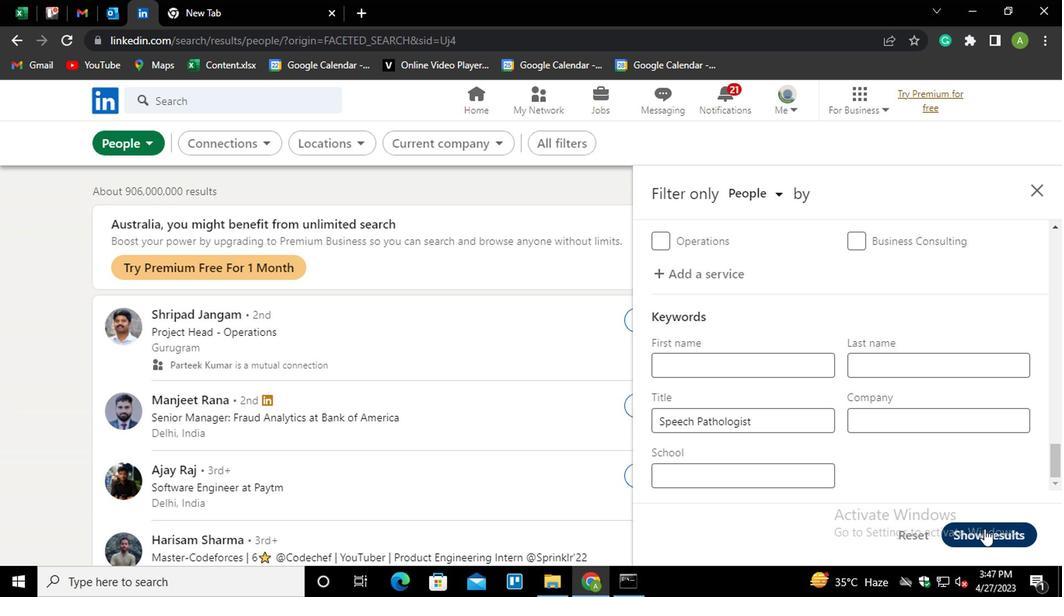 
